 Task: nan
Action: Mouse moved to (470, 120)
Screenshot: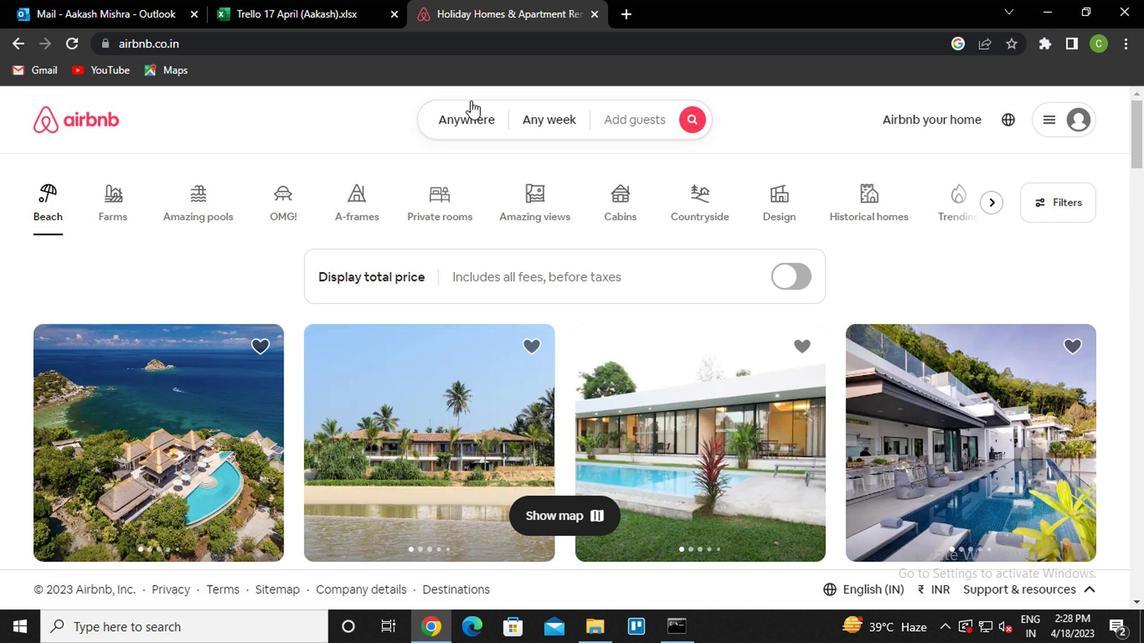 
Action: Mouse pressed left at (470, 120)
Screenshot: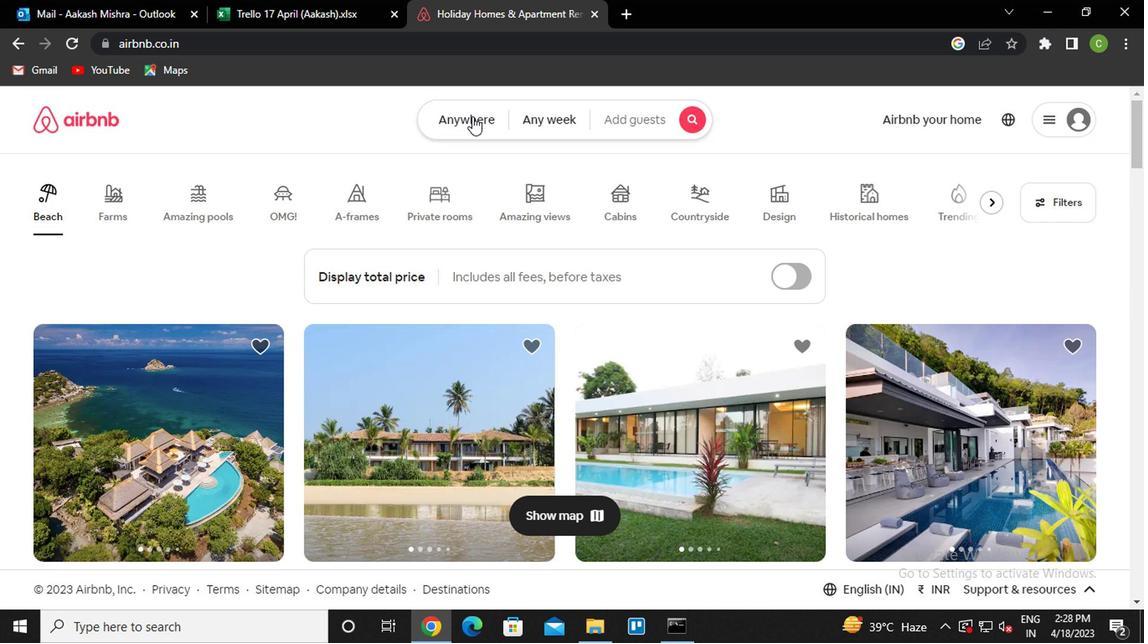 
Action: Mouse moved to (335, 186)
Screenshot: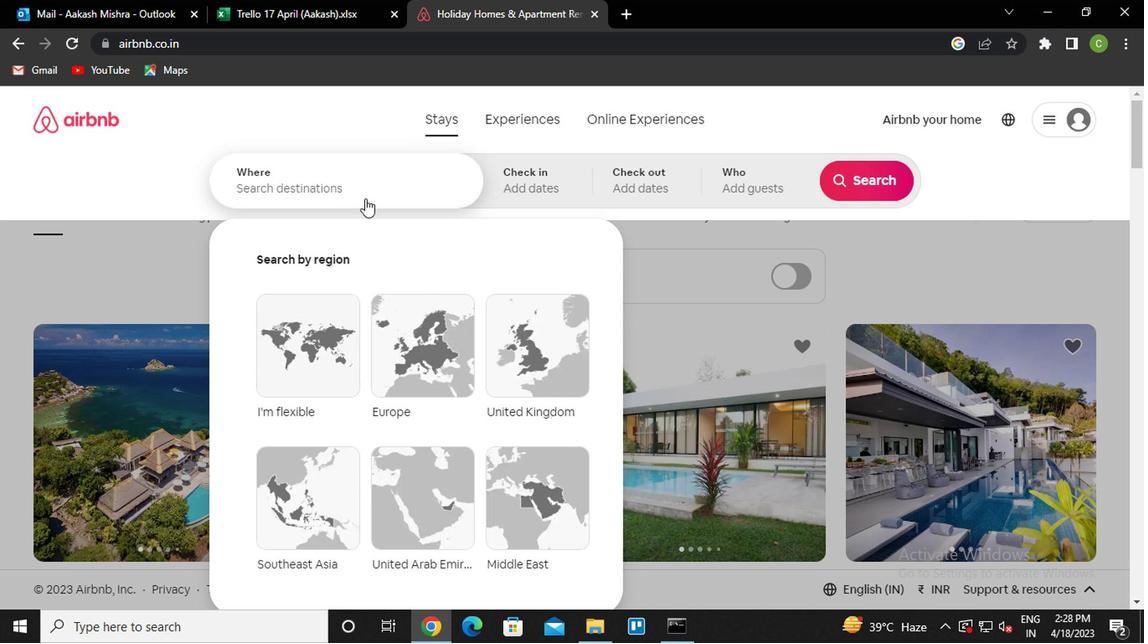 
Action: Mouse pressed left at (335, 186)
Screenshot: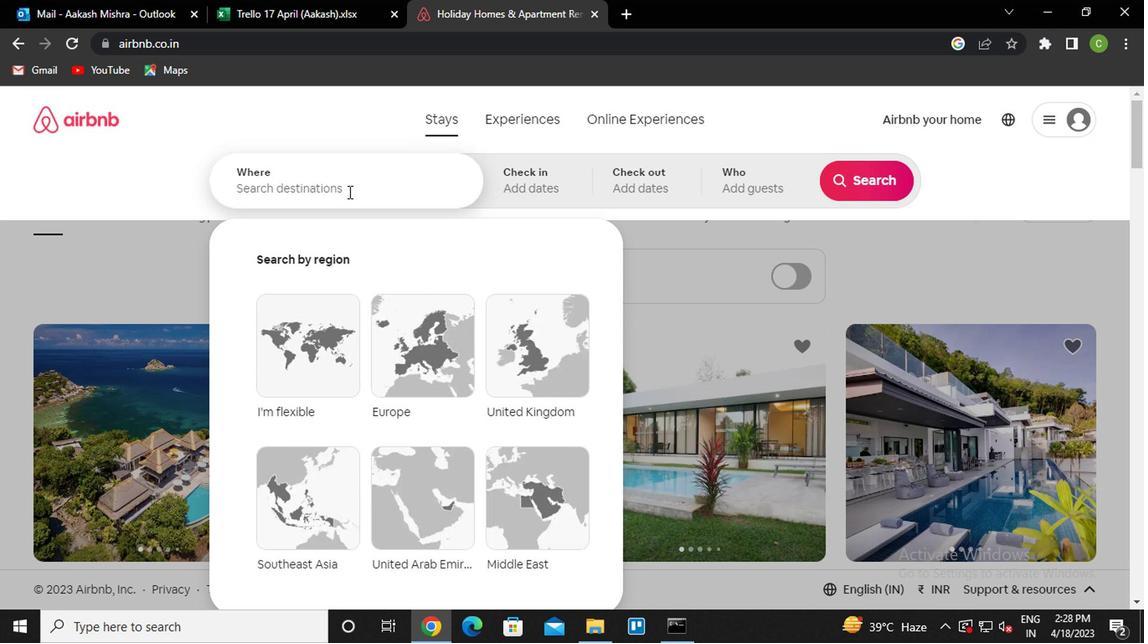 
Action: Key pressed <Key.caps_lock><Key.caps_lock>m<Key.caps_lock>acapa<Key.space>brazil<Key.down><Key.enter>
Screenshot: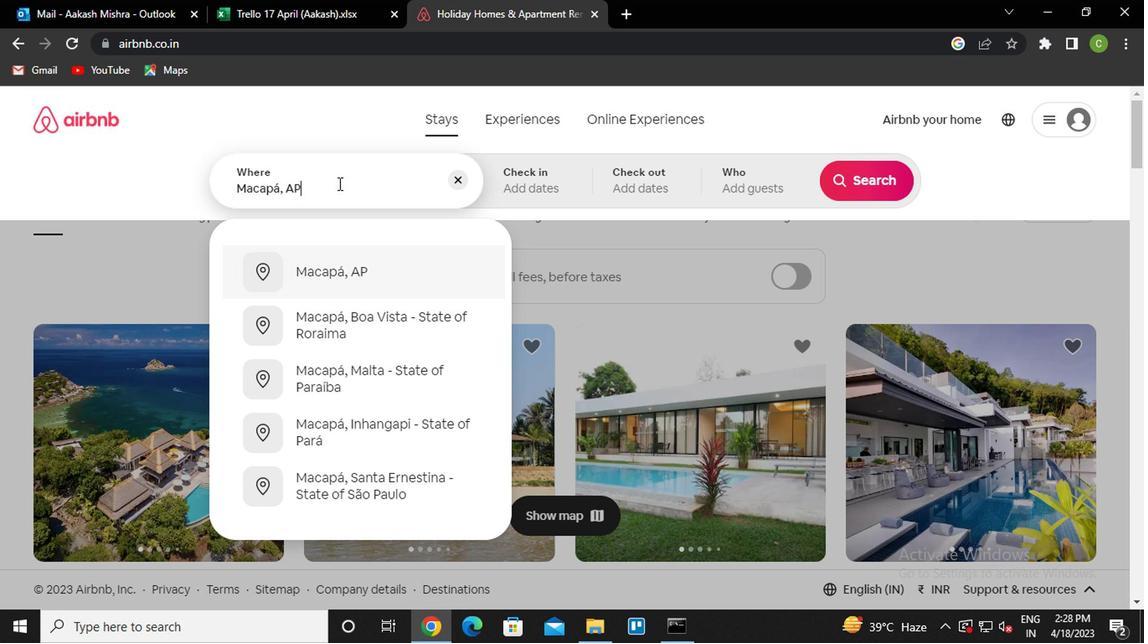 
Action: Mouse moved to (850, 313)
Screenshot: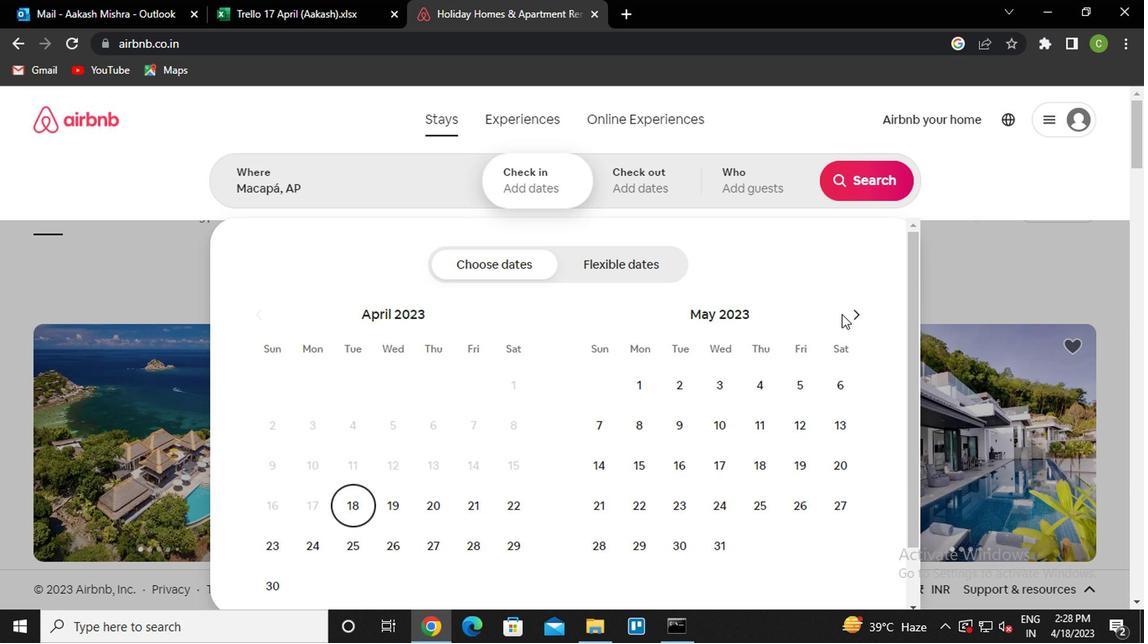 
Action: Mouse pressed left at (850, 313)
Screenshot: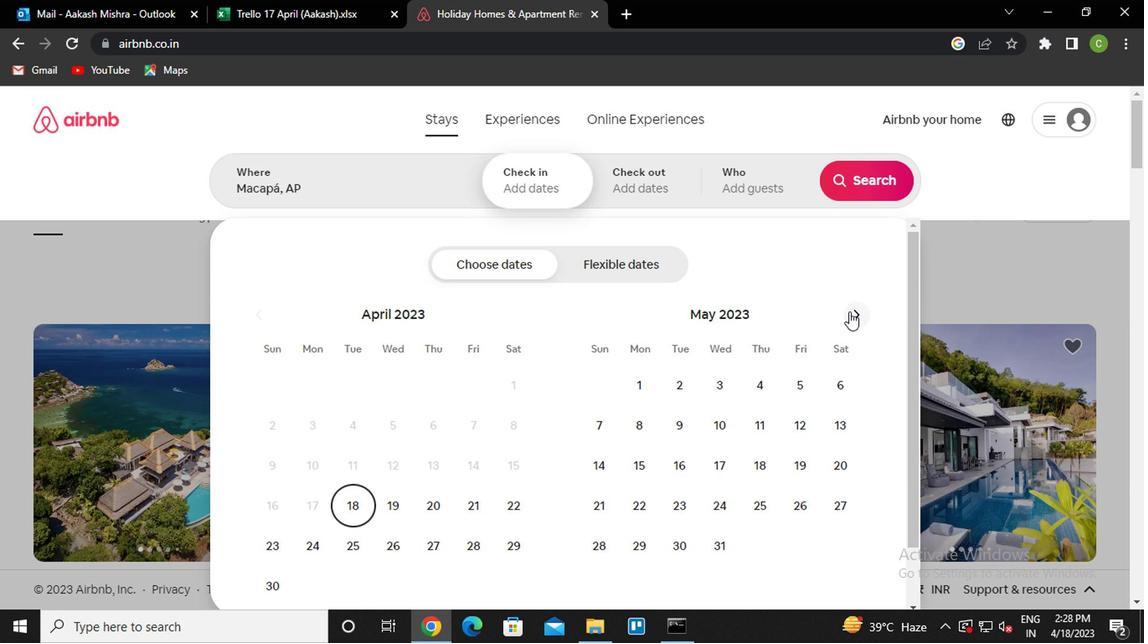 
Action: Mouse moved to (851, 313)
Screenshot: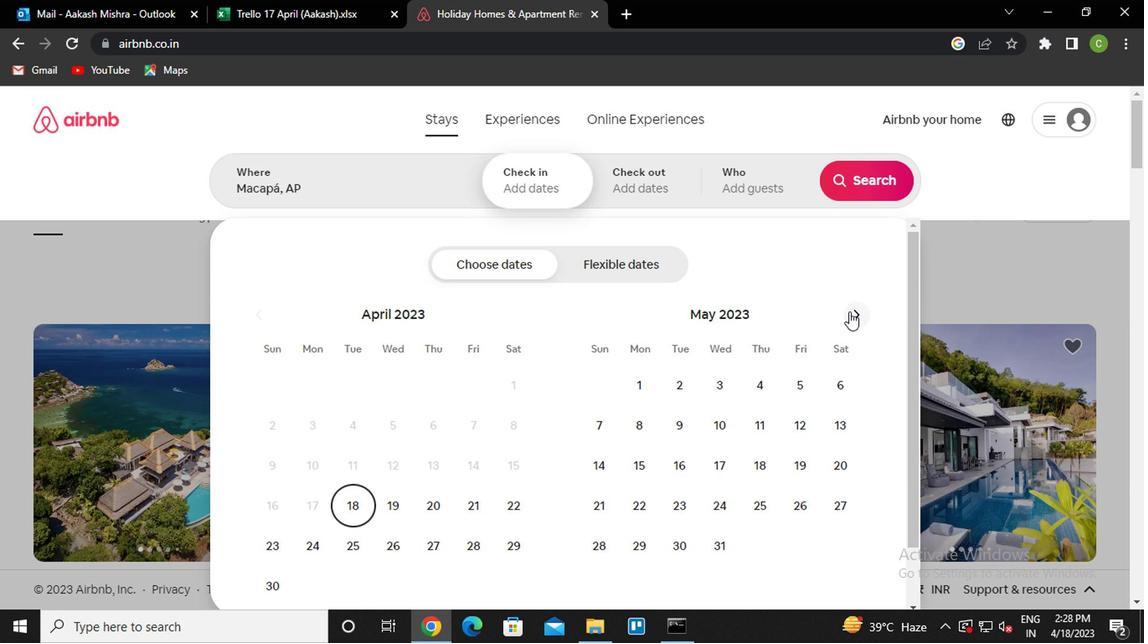 
Action: Mouse pressed left at (851, 313)
Screenshot: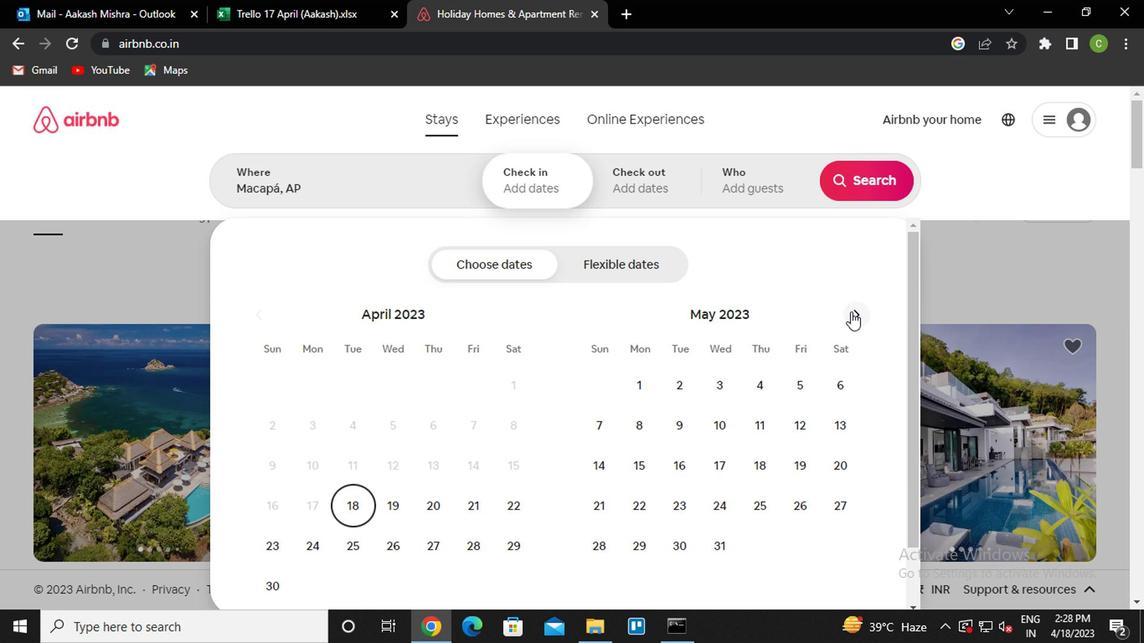 
Action: Mouse pressed left at (851, 313)
Screenshot: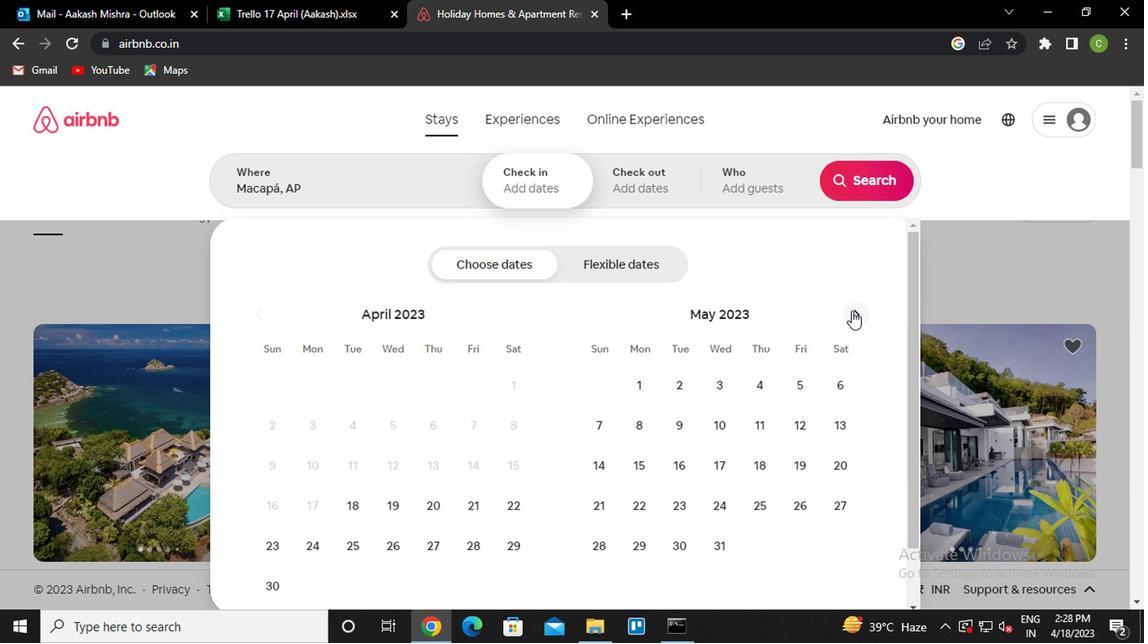 
Action: Mouse pressed left at (851, 313)
Screenshot: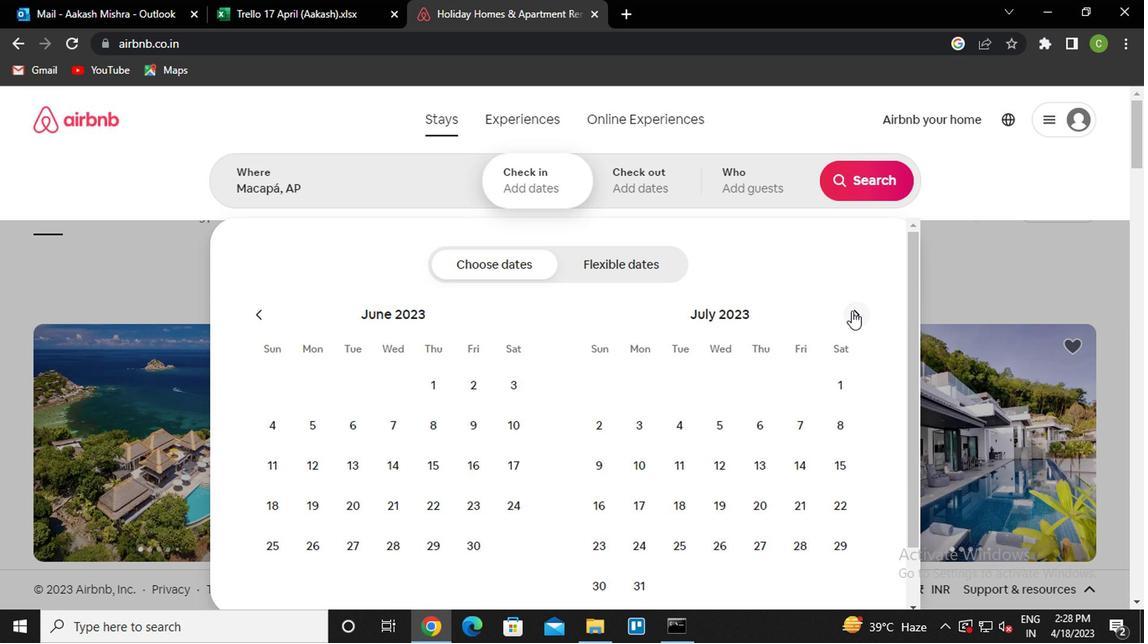 
Action: Mouse moved to (771, 386)
Screenshot: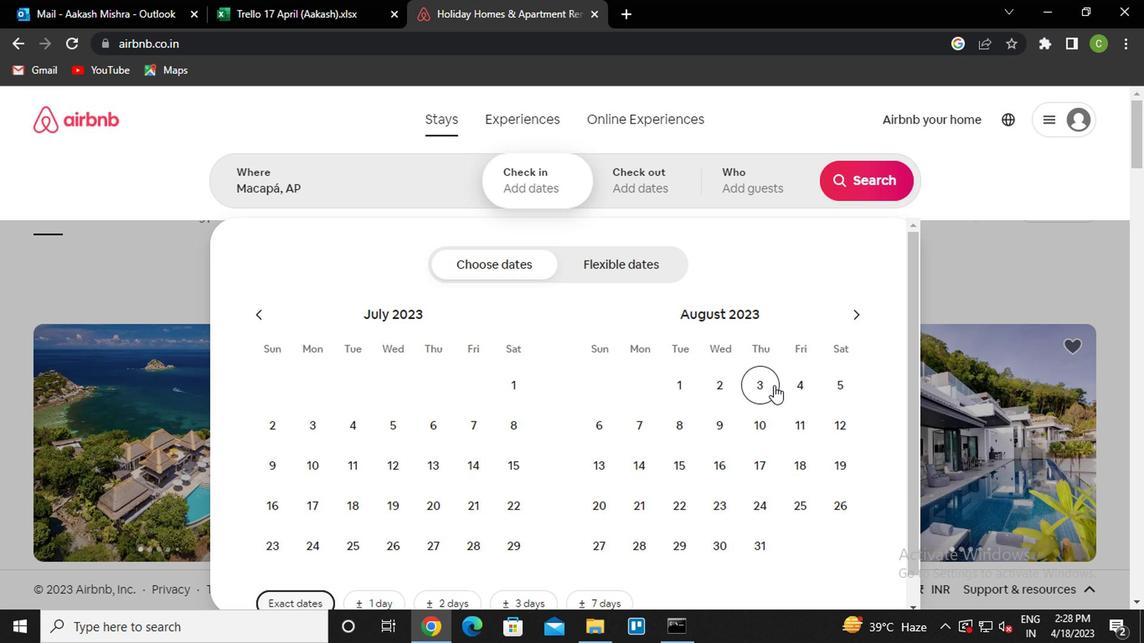
Action: Mouse pressed left at (771, 386)
Screenshot: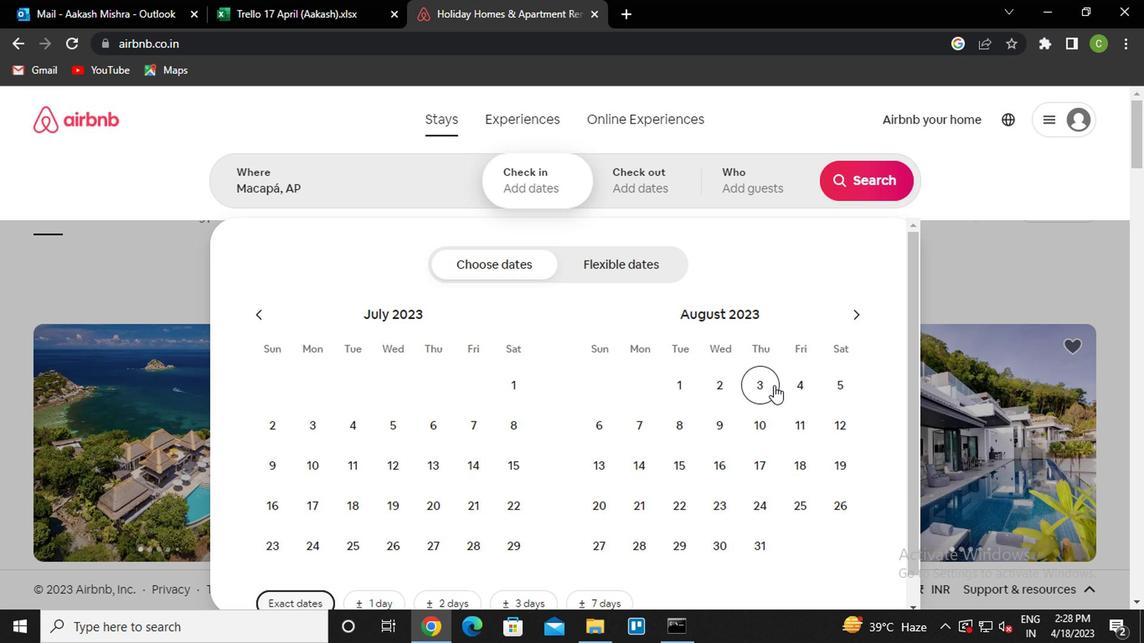 
Action: Mouse moved to (756, 463)
Screenshot: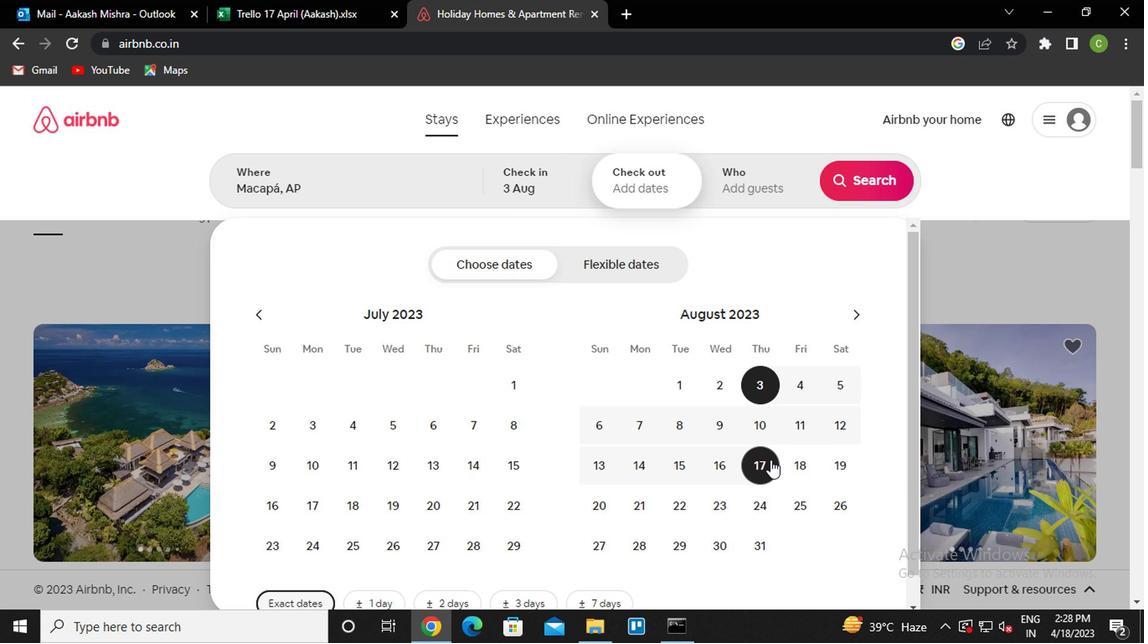 
Action: Mouse pressed left at (756, 463)
Screenshot: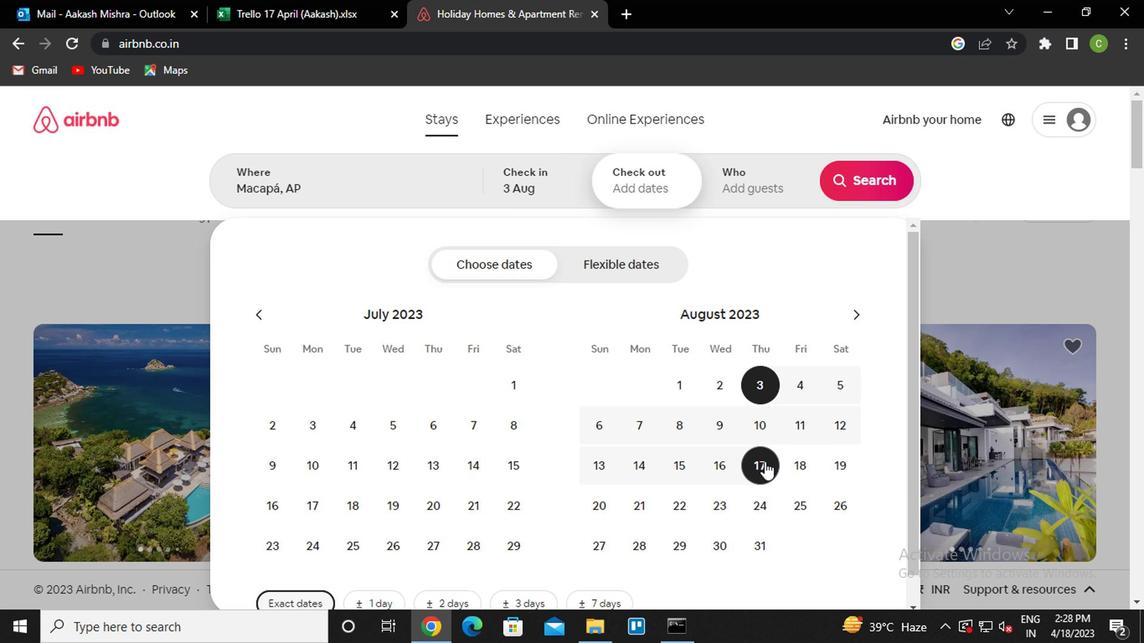 
Action: Mouse moved to (798, 194)
Screenshot: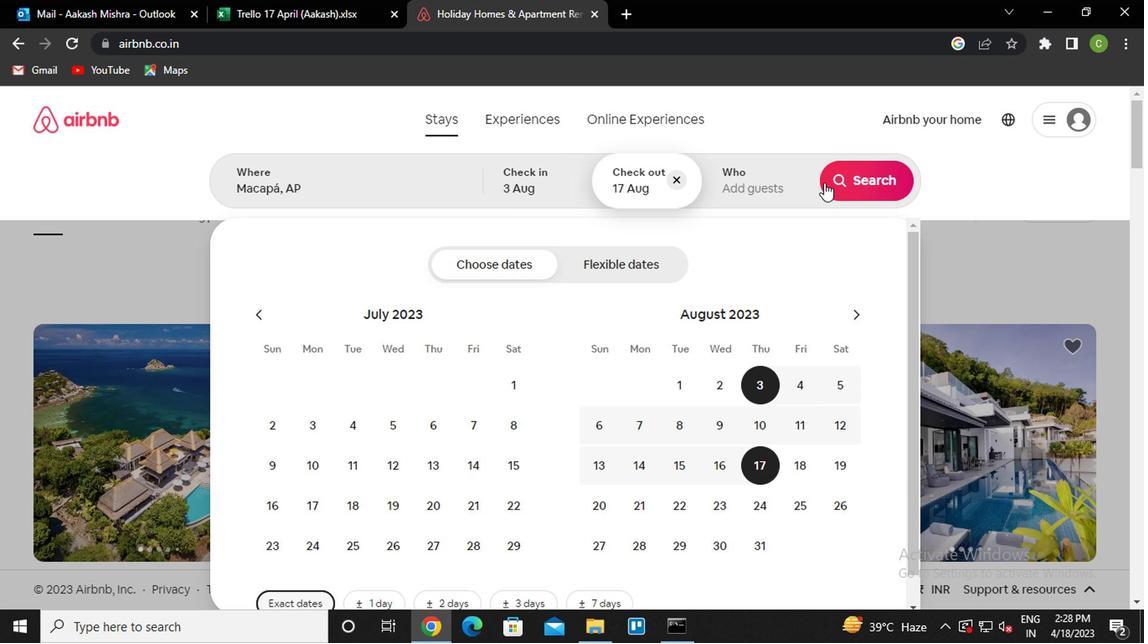 
Action: Mouse pressed left at (798, 194)
Screenshot: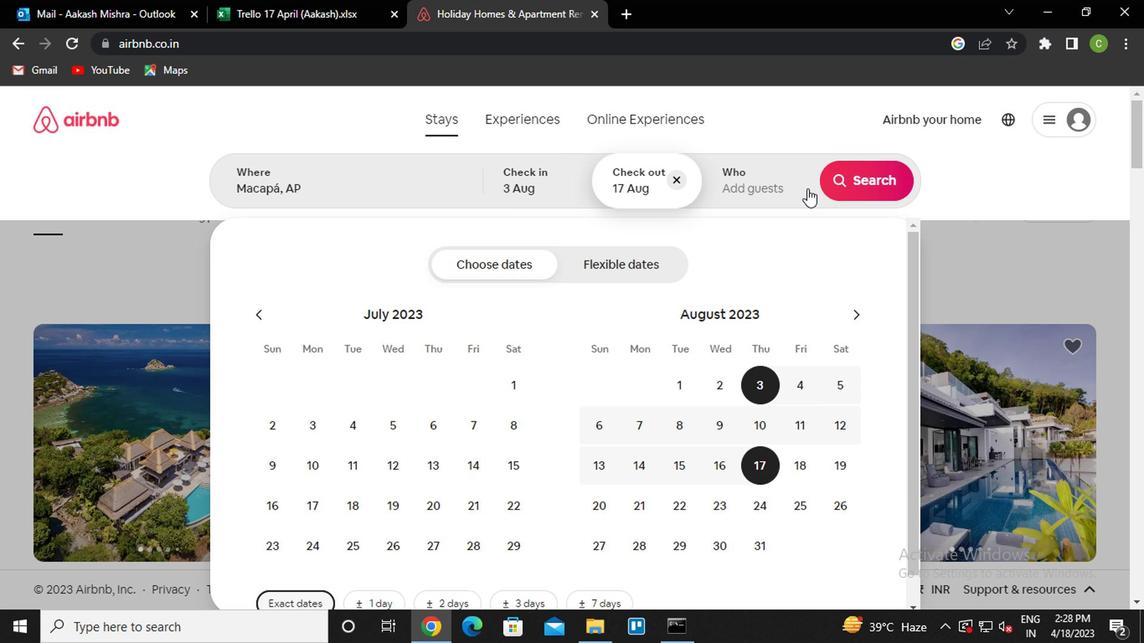 
Action: Mouse moved to (872, 279)
Screenshot: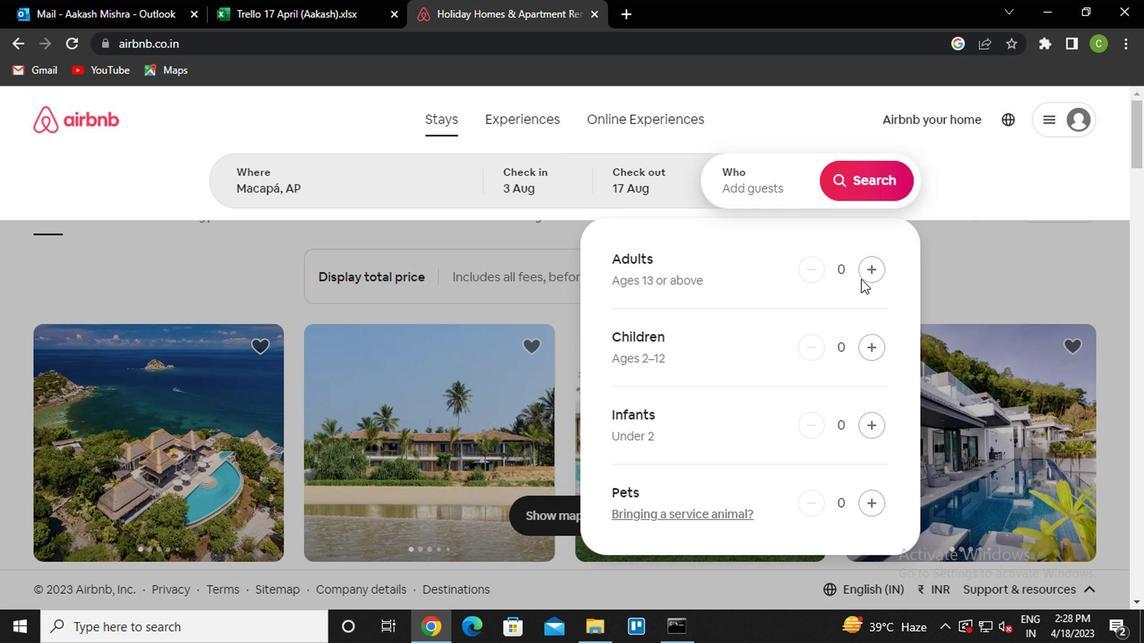 
Action: Mouse pressed left at (872, 279)
Screenshot: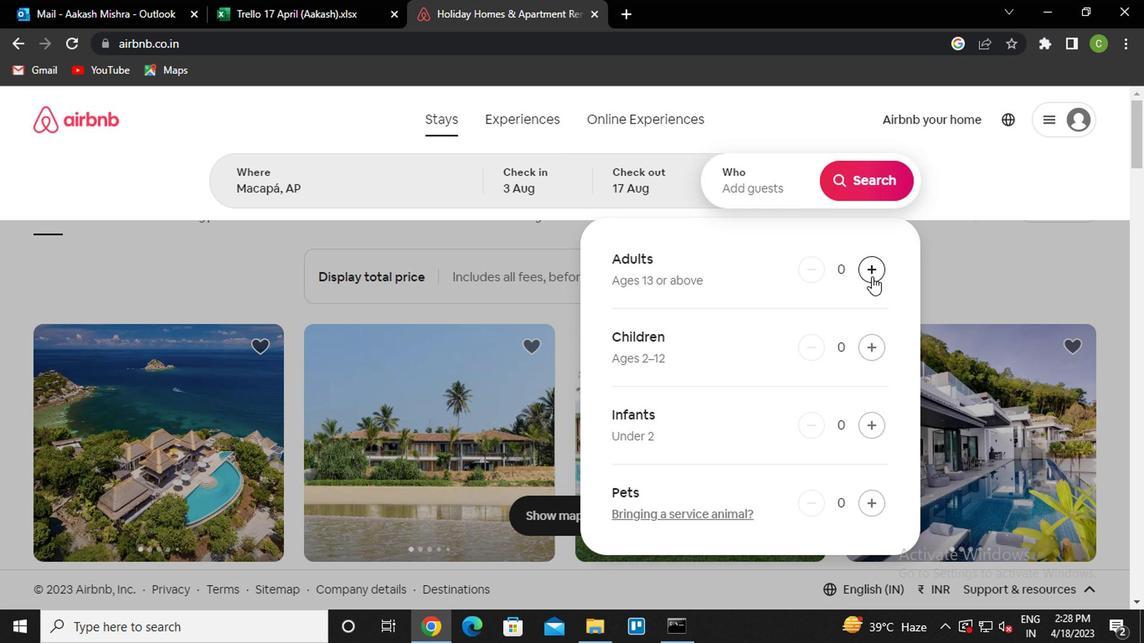 
Action: Mouse pressed left at (872, 279)
Screenshot: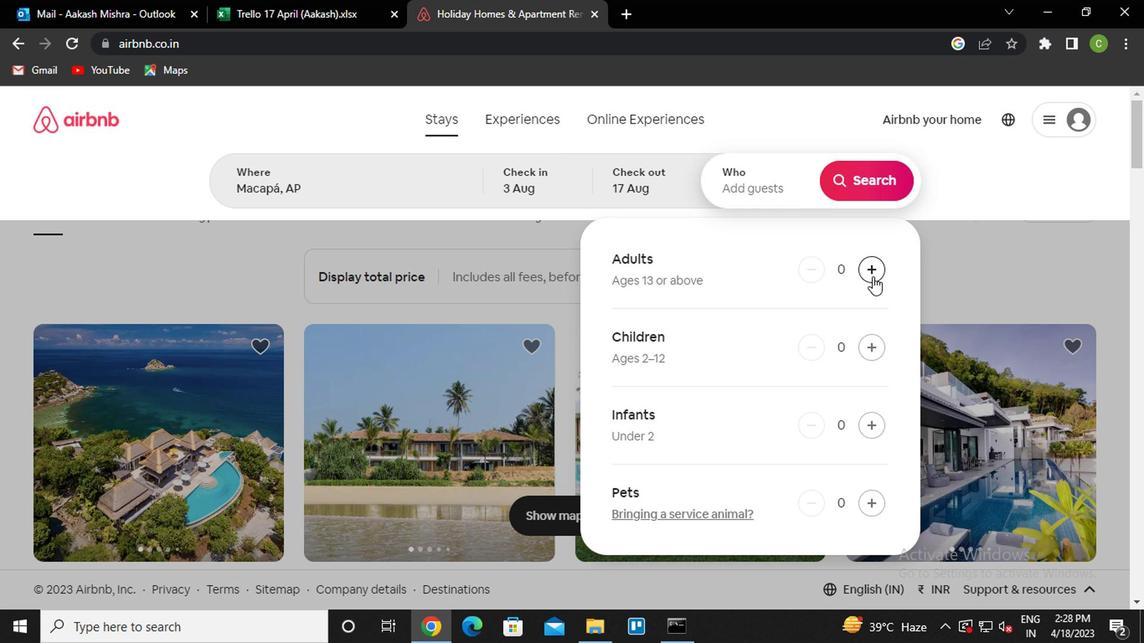 
Action: Mouse pressed left at (872, 279)
Screenshot: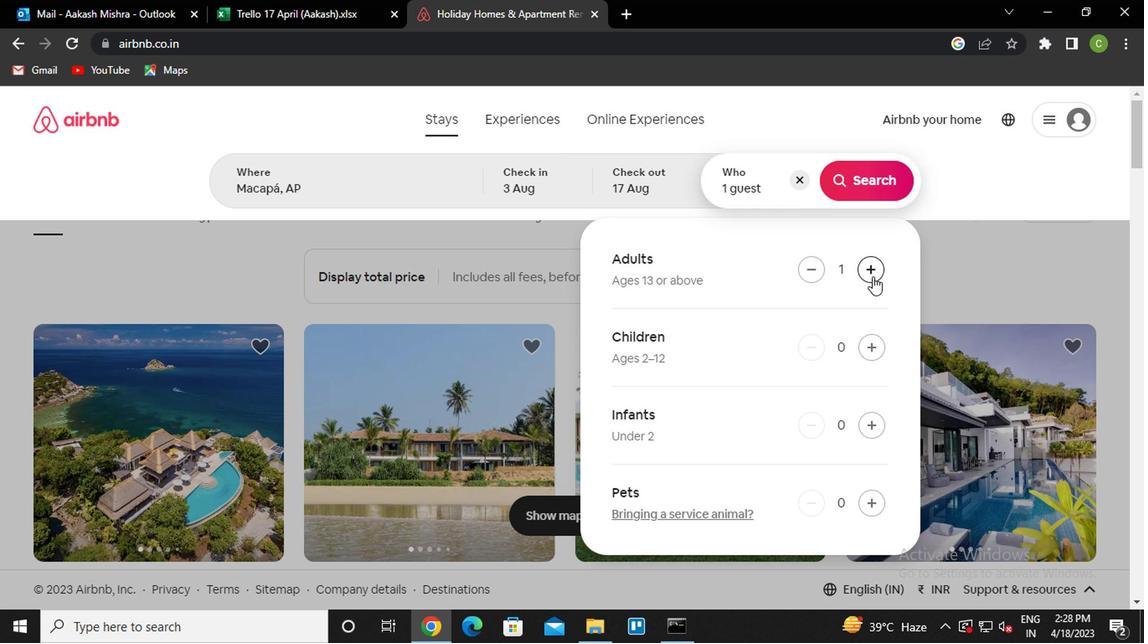 
Action: Mouse moved to (944, 285)
Screenshot: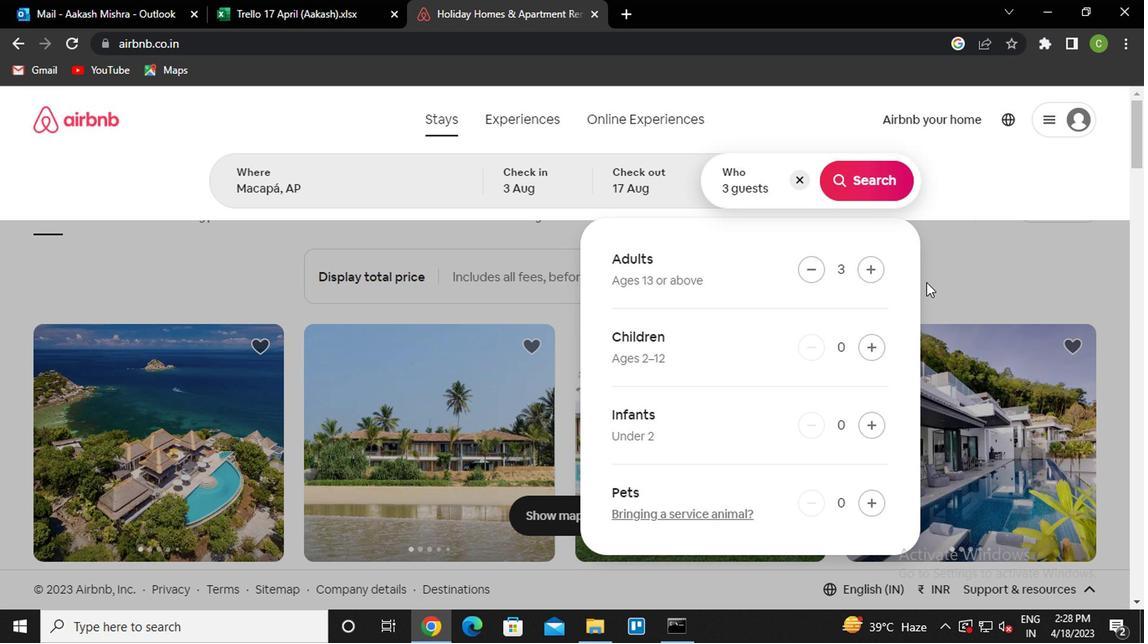 
Action: Mouse pressed left at (944, 285)
Screenshot: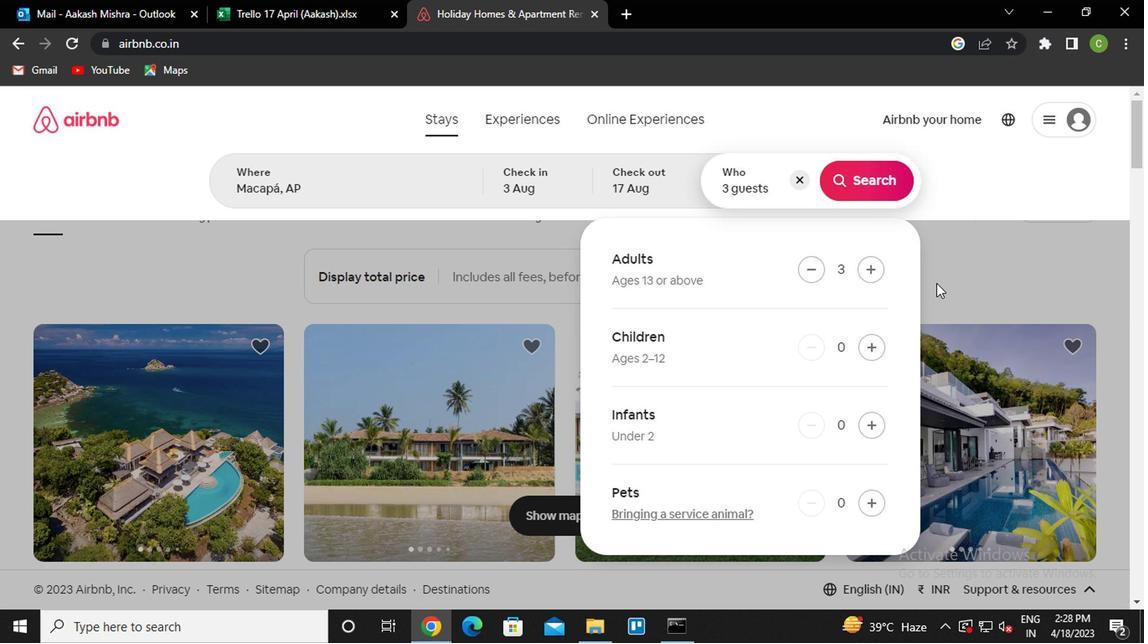 
Action: Mouse moved to (1069, 199)
Screenshot: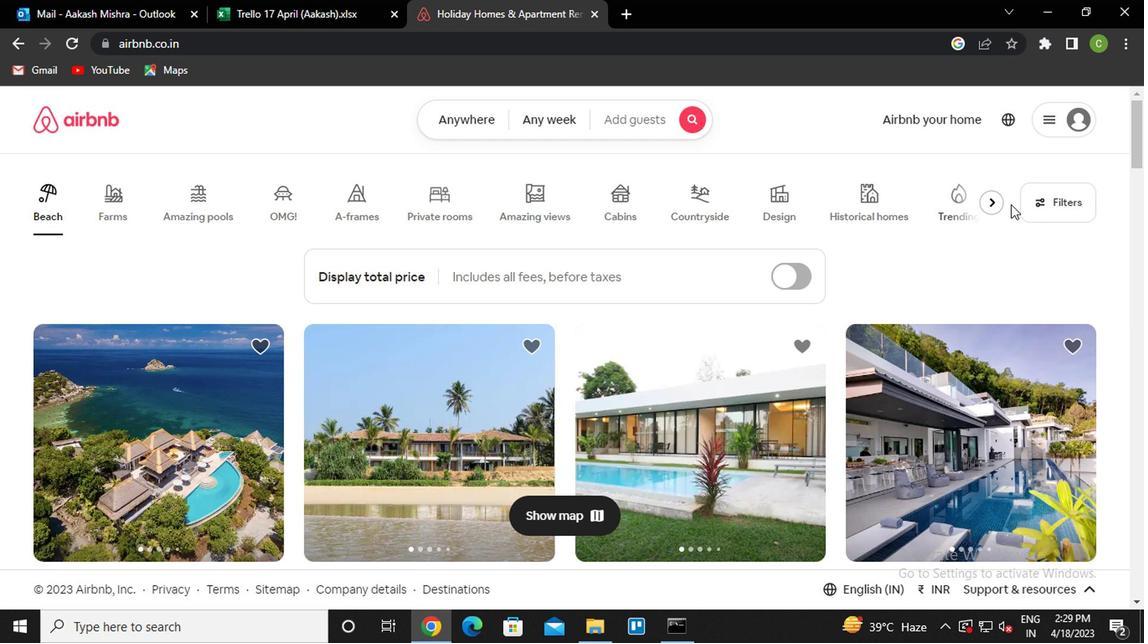
Action: Mouse pressed left at (1069, 199)
Screenshot: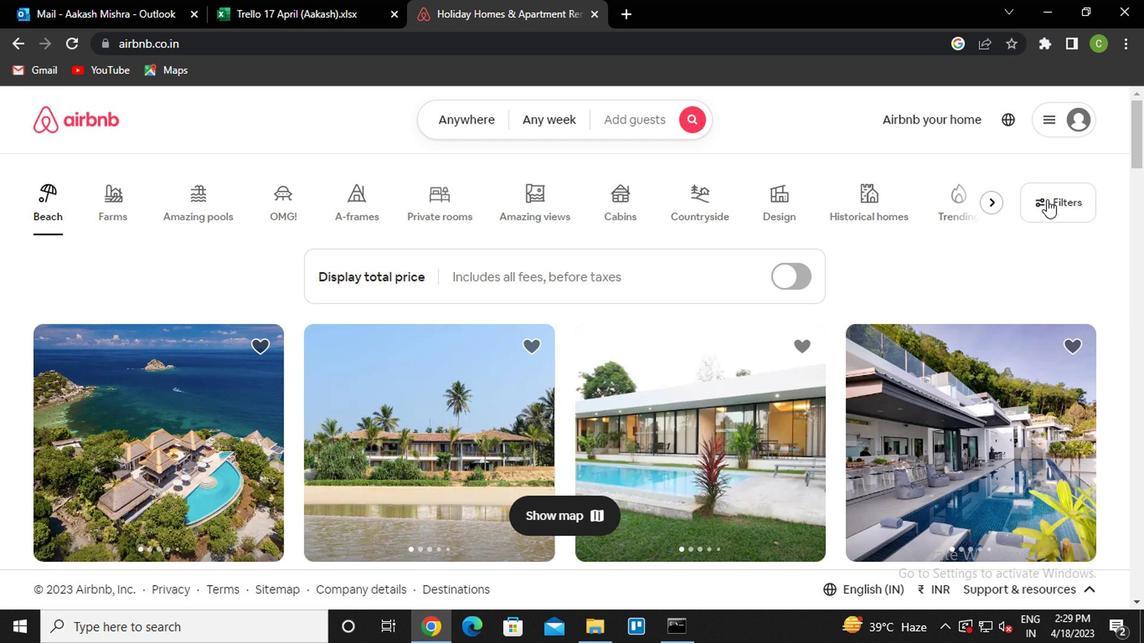 
Action: Mouse moved to (353, 398)
Screenshot: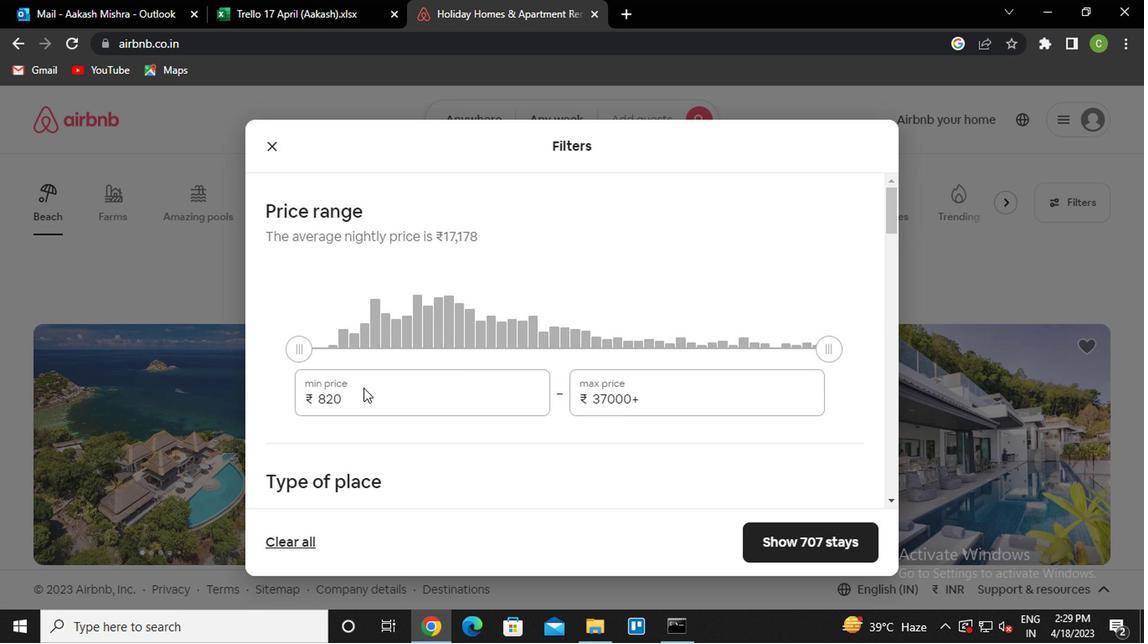 
Action: Mouse pressed left at (353, 398)
Screenshot: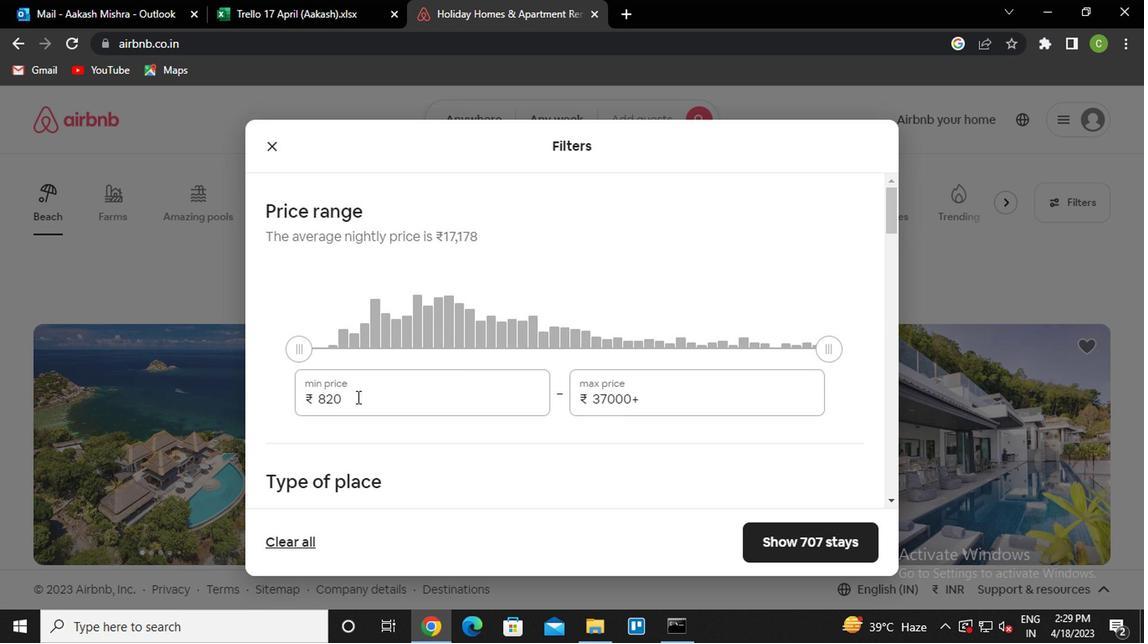 
Action: Key pressed <Key.backspace><Key.backspace><Key.backspace>3000
Screenshot: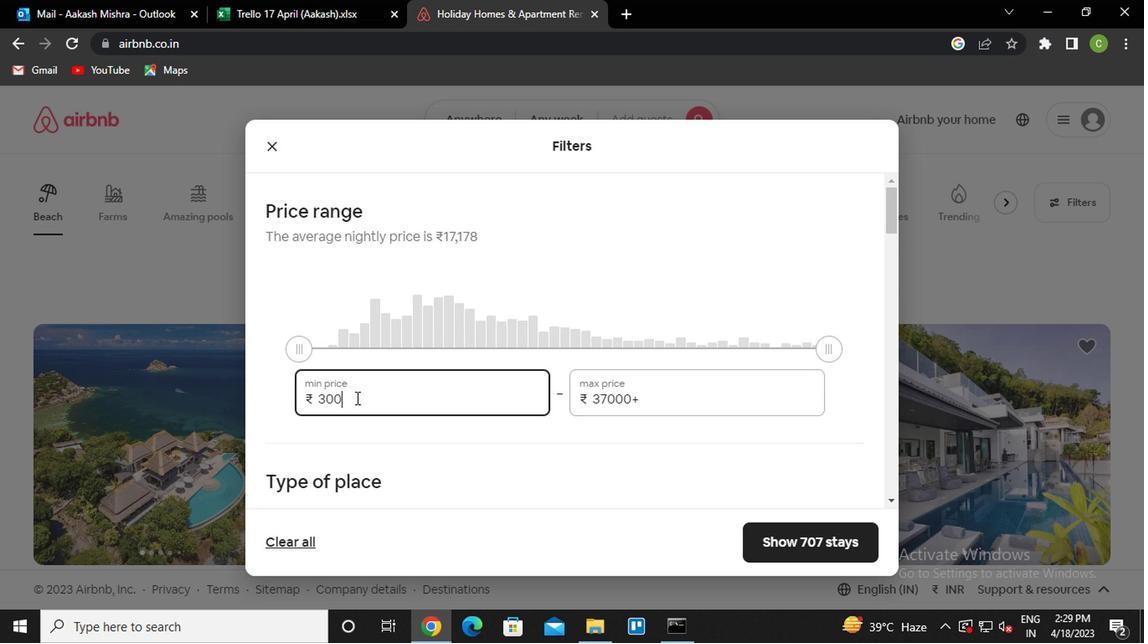 
Action: Mouse moved to (662, 398)
Screenshot: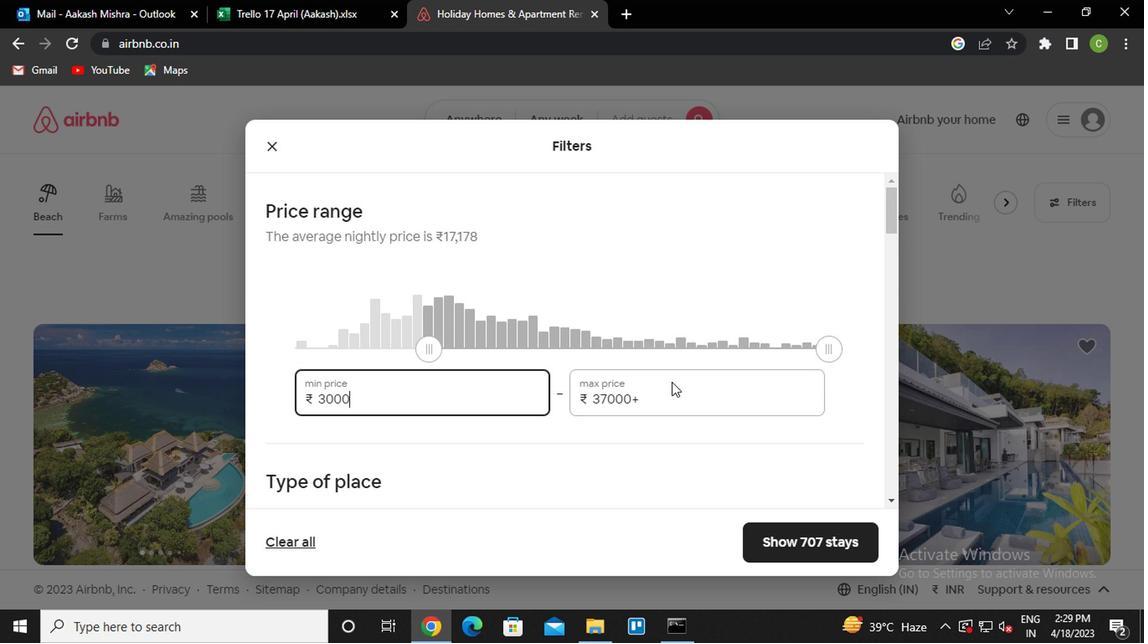 
Action: Mouse pressed left at (662, 398)
Screenshot: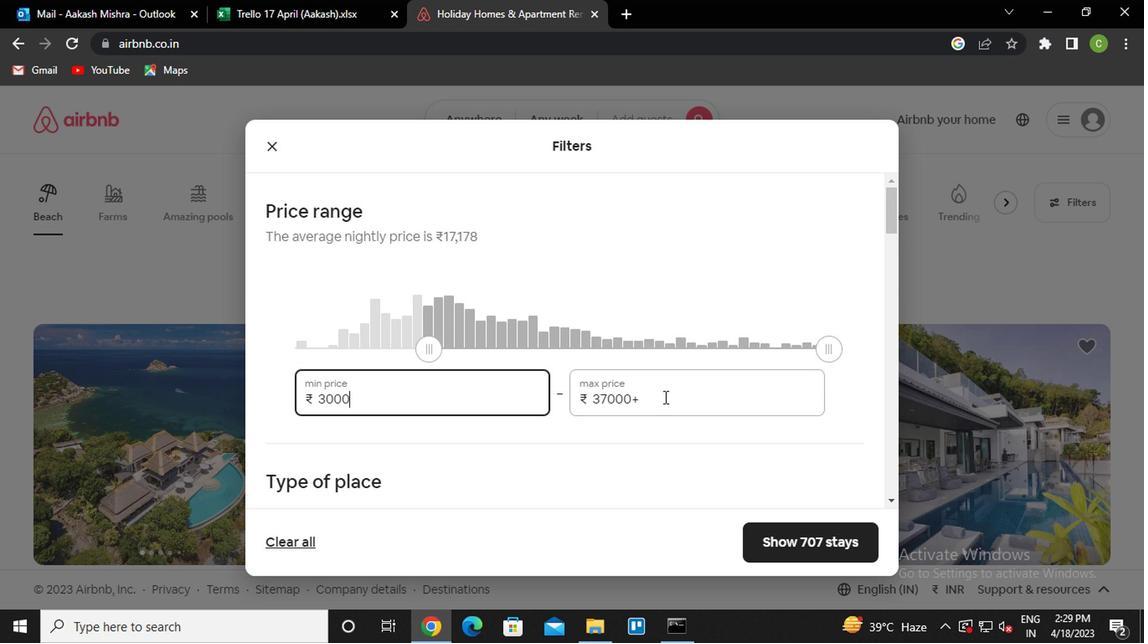 
Action: Key pressed <Key.backspace><Key.backspace><Key.backspace><Key.backspace><Key.backspace><Key.backspace>15ooo<Key.backspace><Key.backspace><Key.backspace><Key.backspace>5000
Screenshot: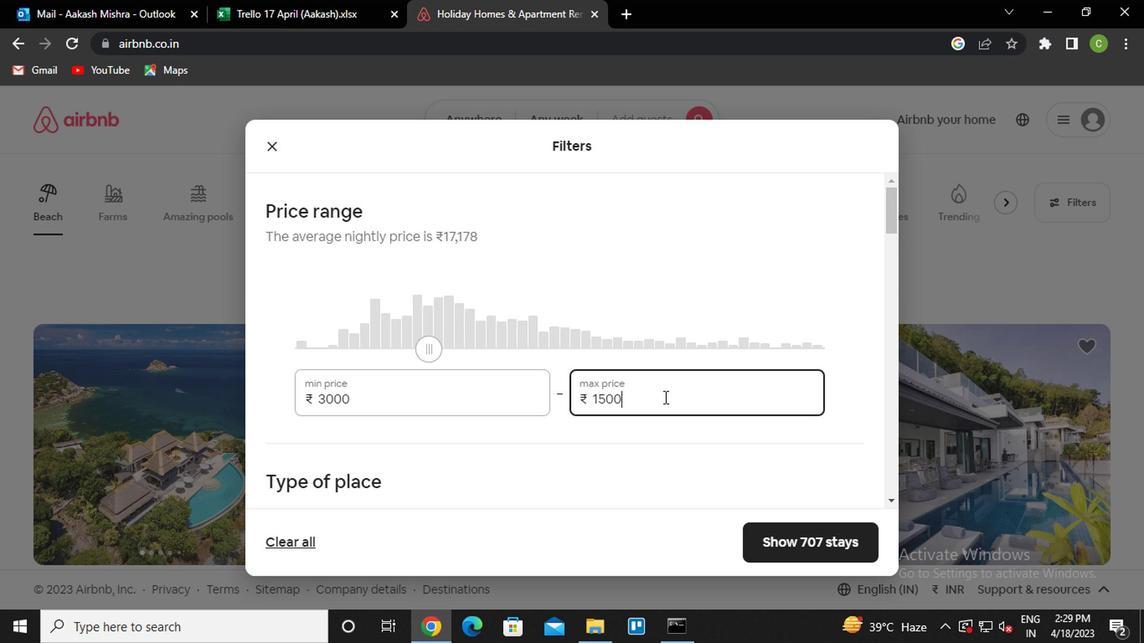 
Action: Mouse moved to (622, 406)
Screenshot: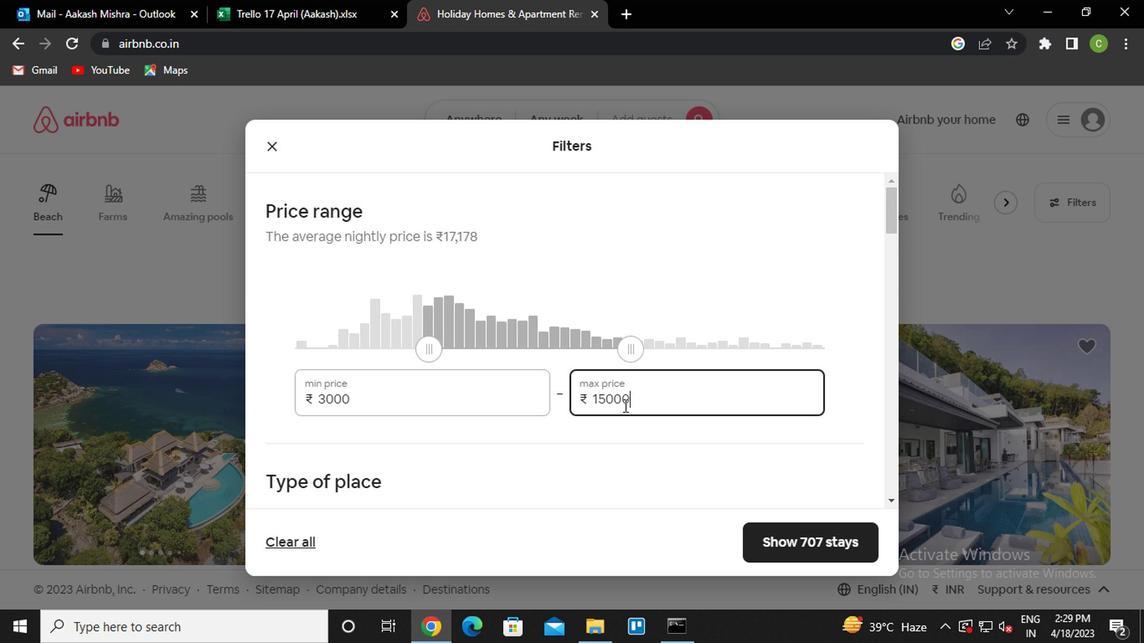 
Action: Mouse scrolled (622, 406) with delta (0, 0)
Screenshot: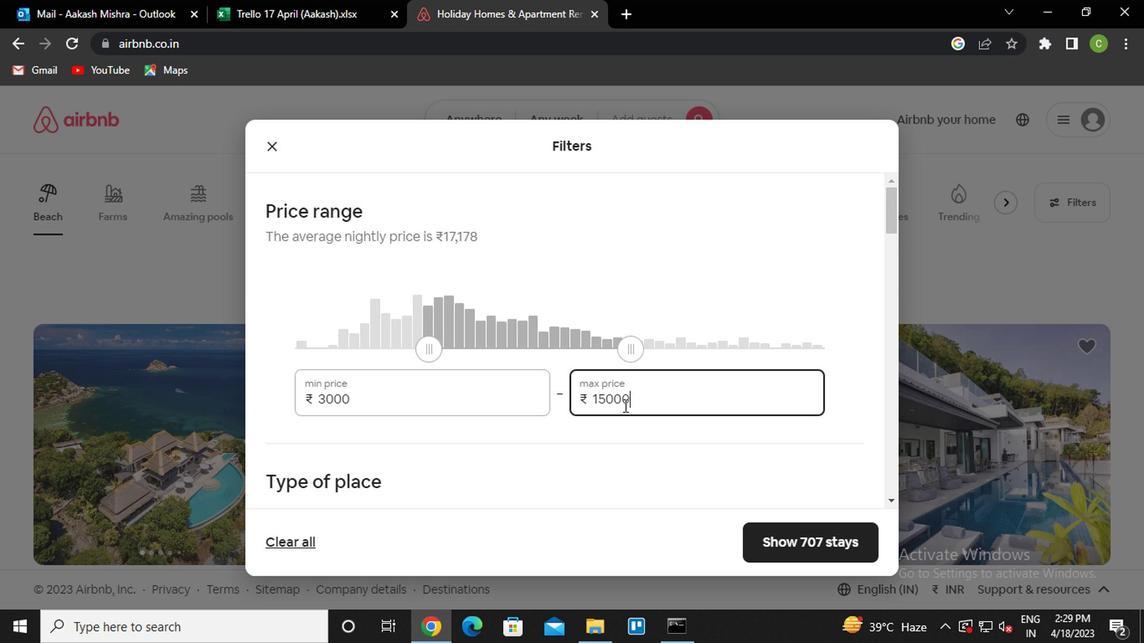 
Action: Mouse scrolled (622, 406) with delta (0, 0)
Screenshot: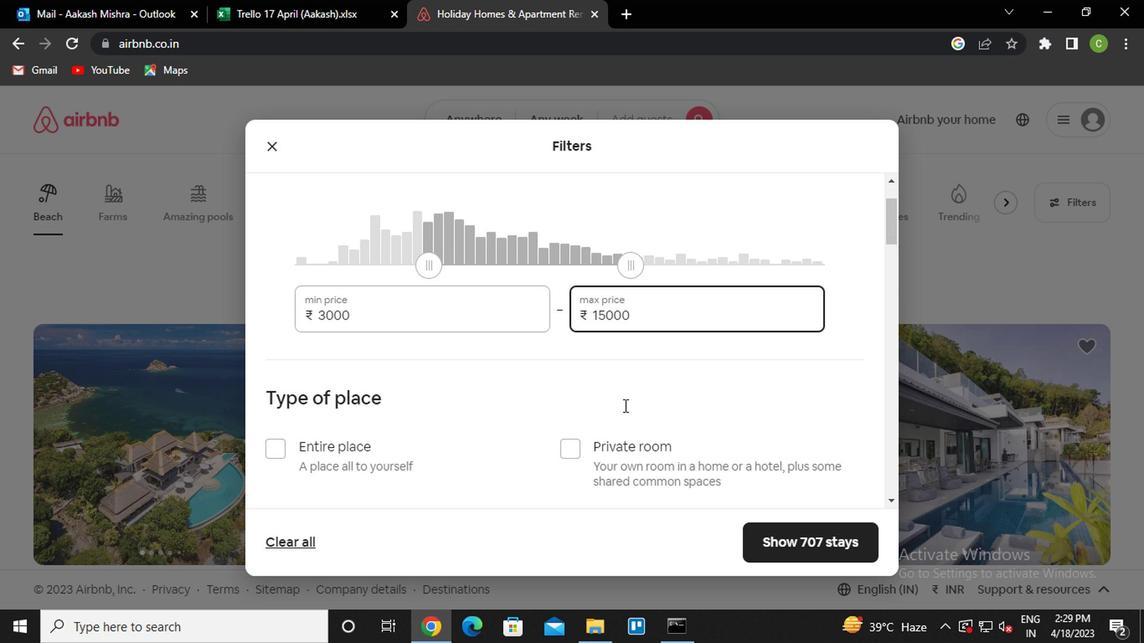 
Action: Mouse moved to (517, 411)
Screenshot: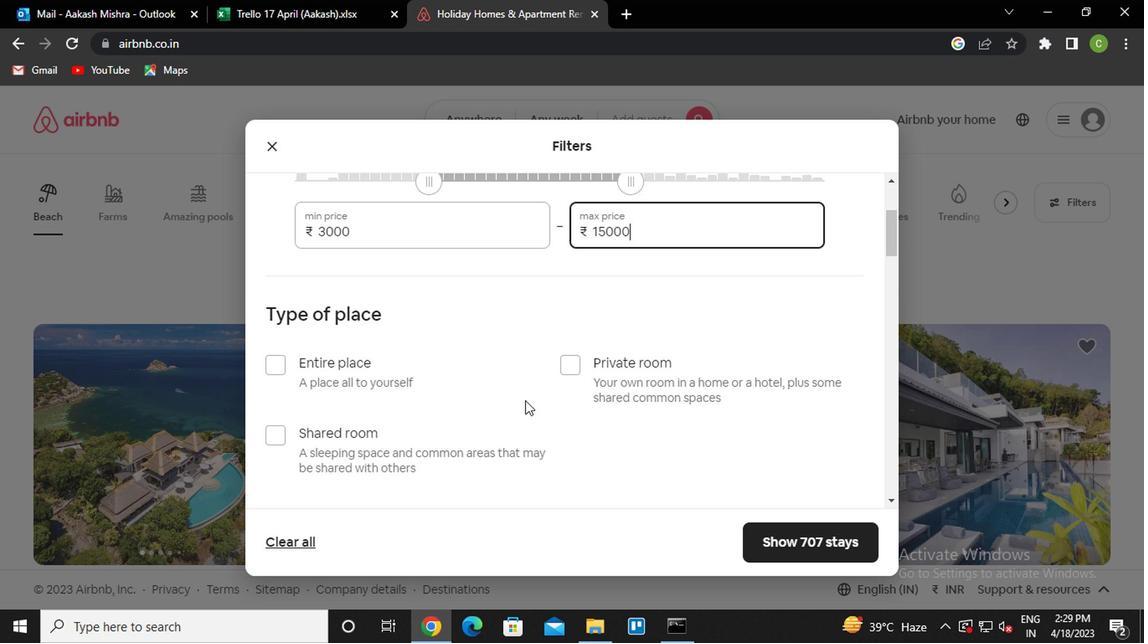 
Action: Mouse scrolled (517, 410) with delta (0, 0)
Screenshot: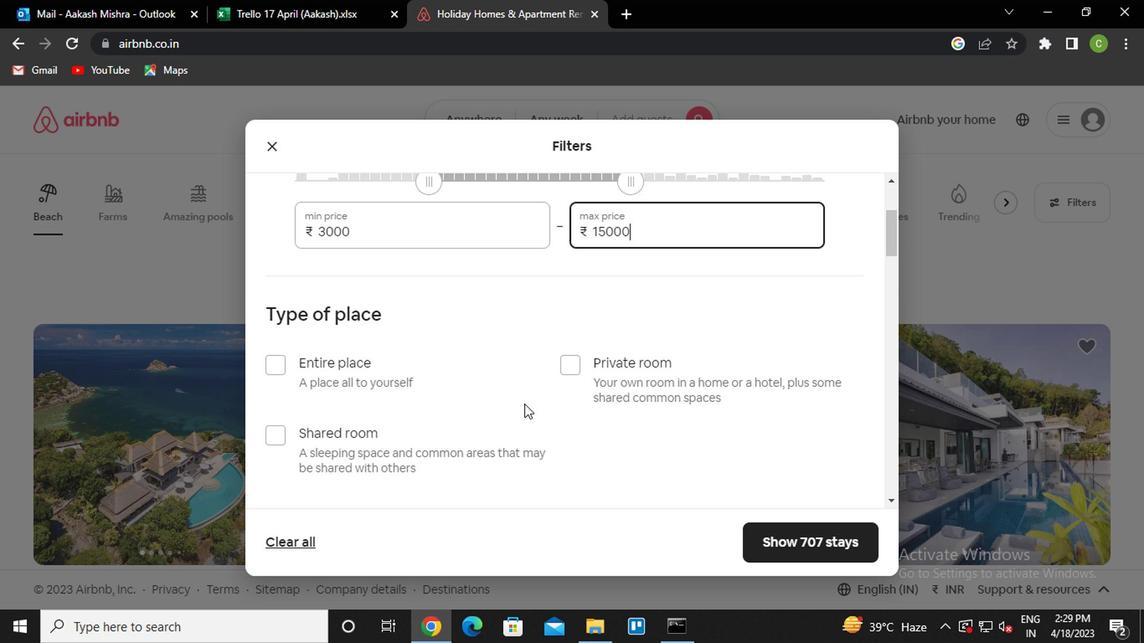 
Action: Mouse moved to (305, 279)
Screenshot: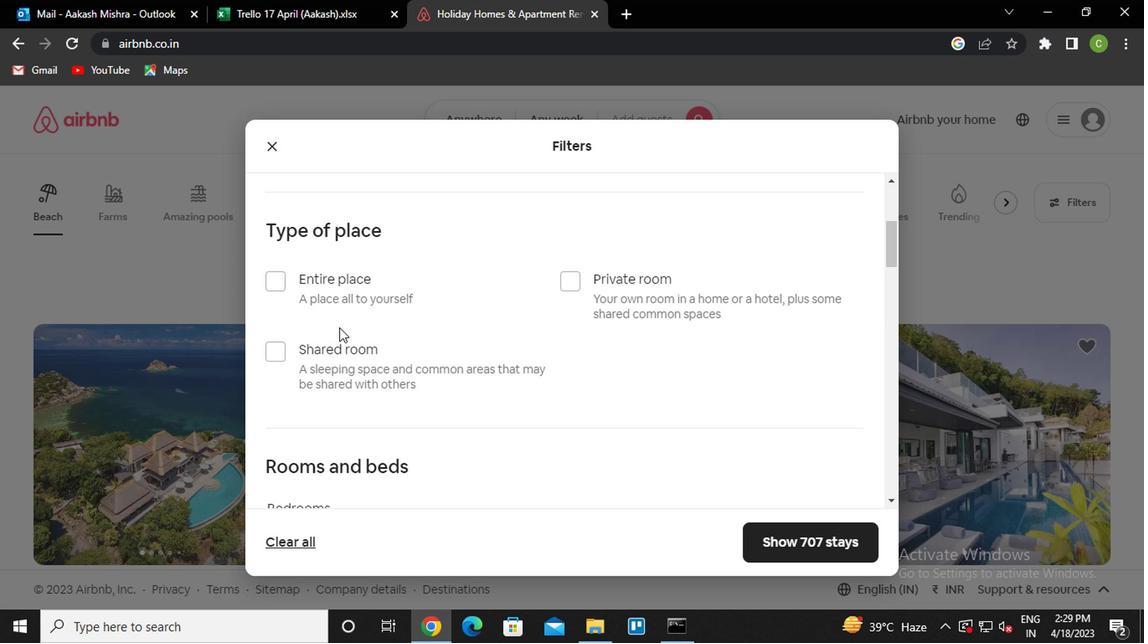 
Action: Mouse pressed left at (305, 279)
Screenshot: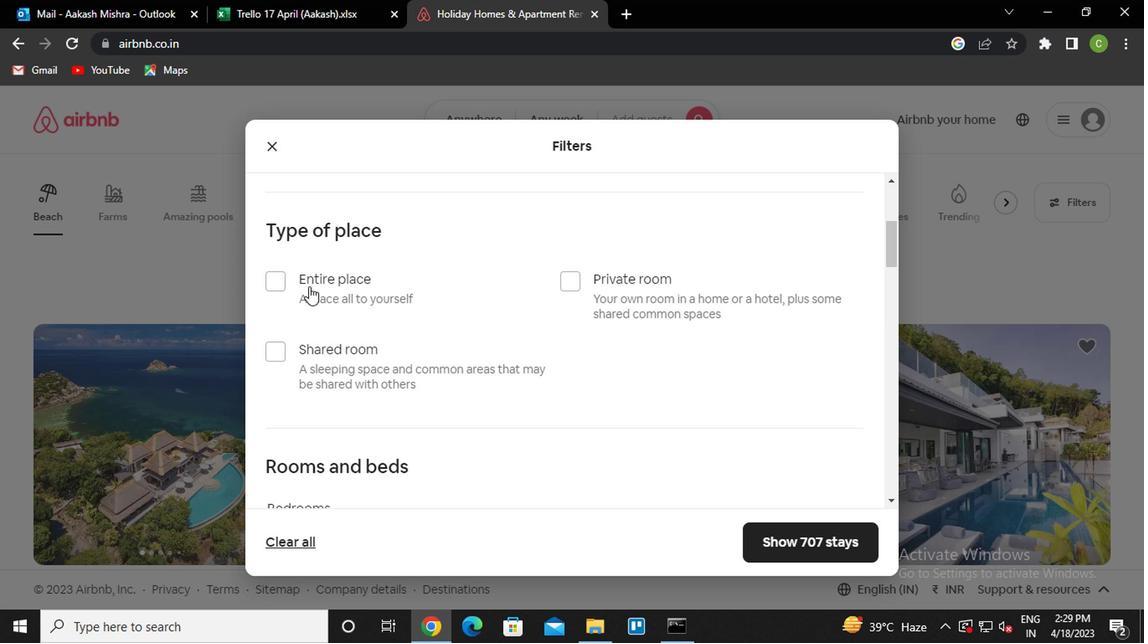 
Action: Mouse moved to (421, 379)
Screenshot: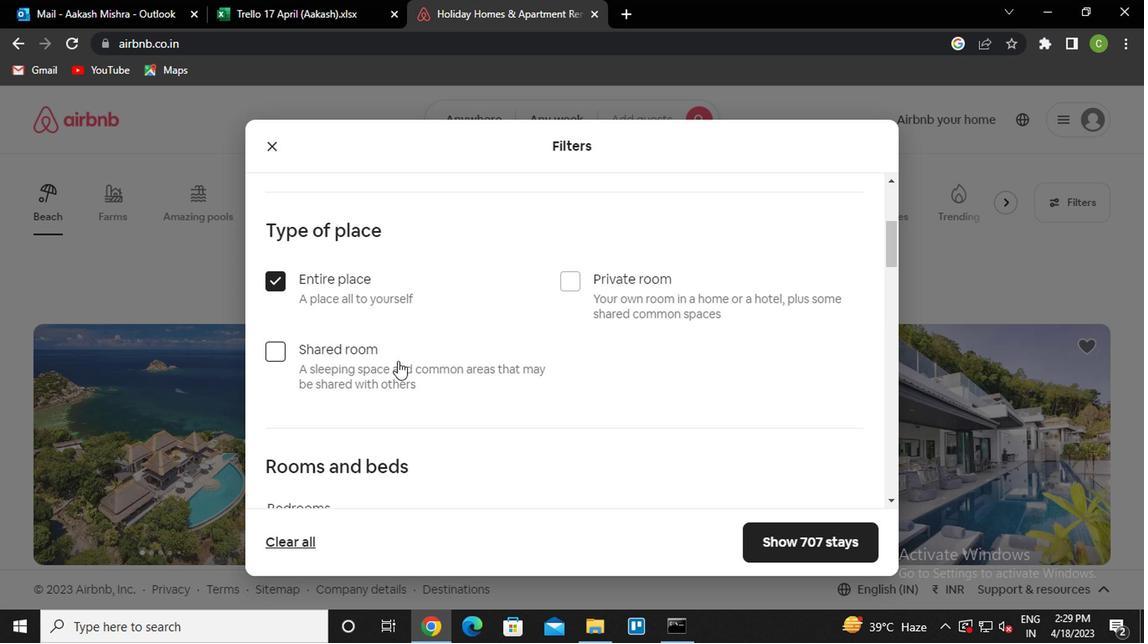 
Action: Mouse scrolled (421, 379) with delta (0, 0)
Screenshot: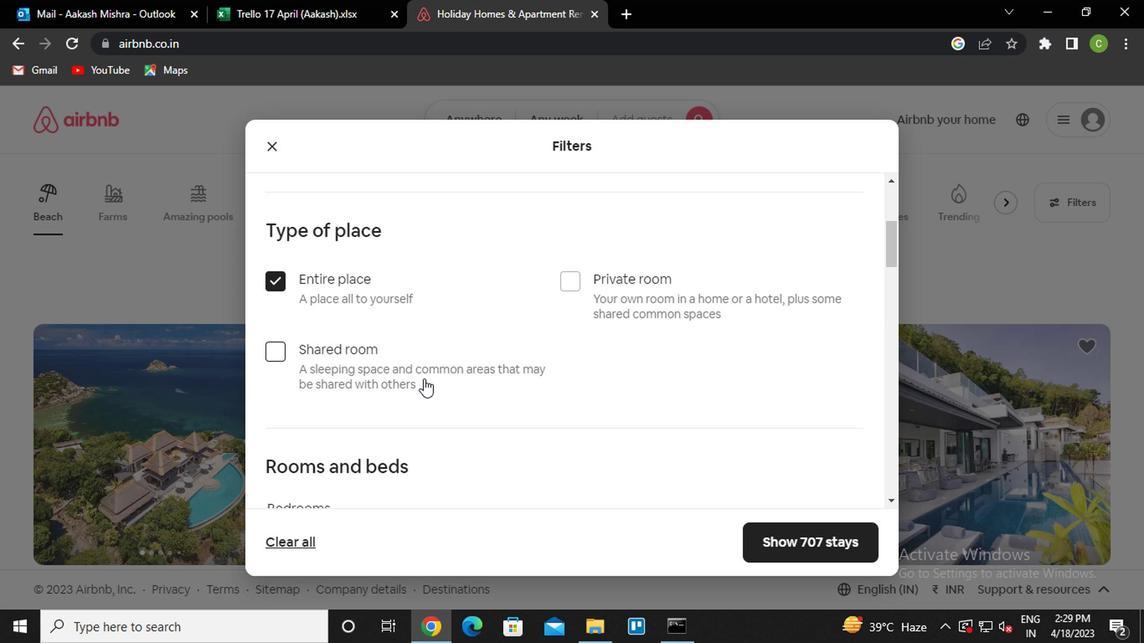 
Action: Mouse scrolled (421, 379) with delta (0, 0)
Screenshot: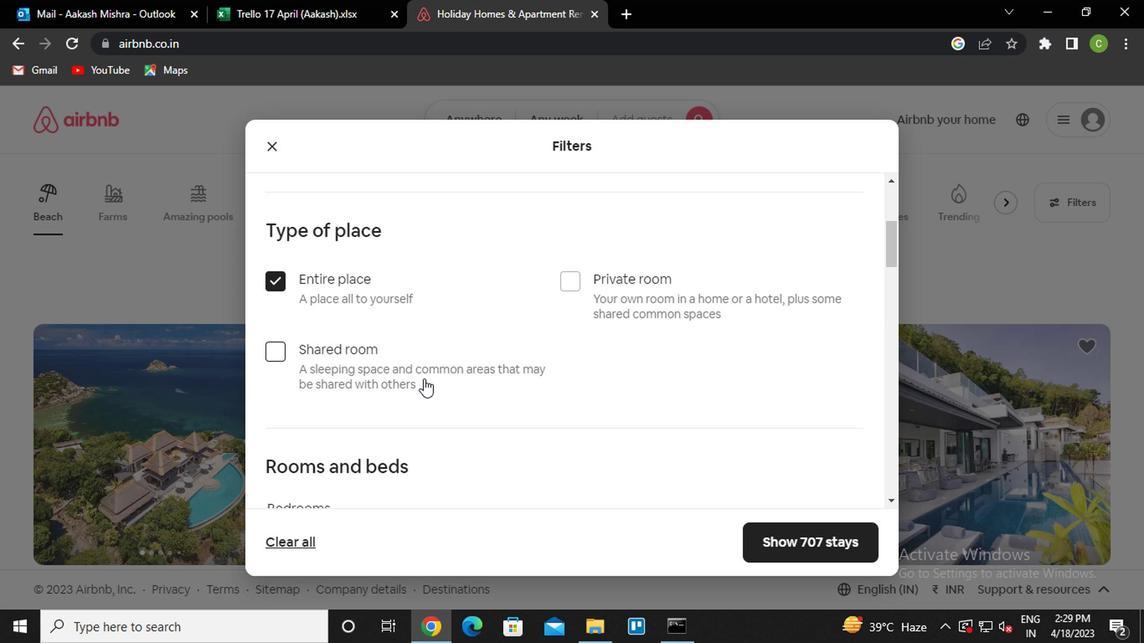 
Action: Mouse scrolled (421, 379) with delta (0, 0)
Screenshot: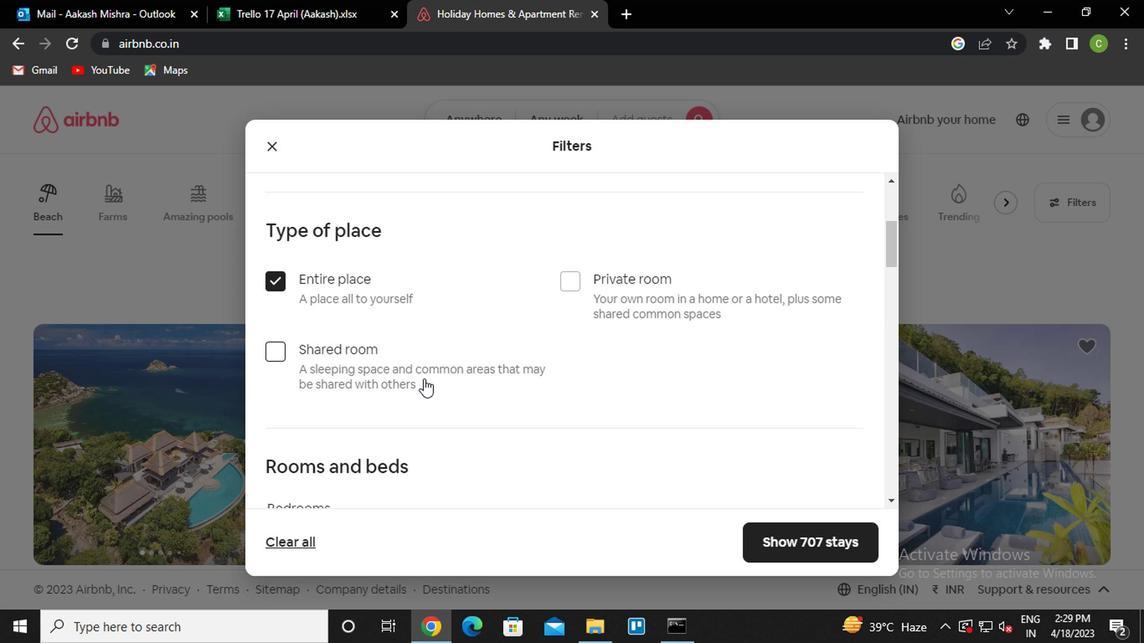 
Action: Mouse scrolled (421, 379) with delta (0, 0)
Screenshot: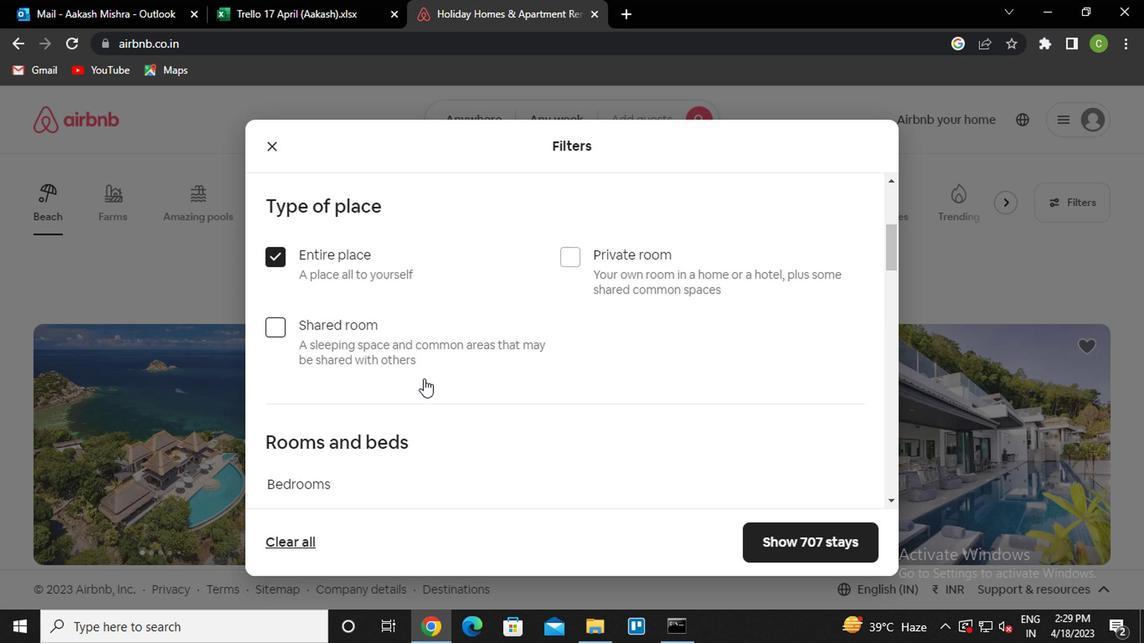 
Action: Mouse moved to (463, 222)
Screenshot: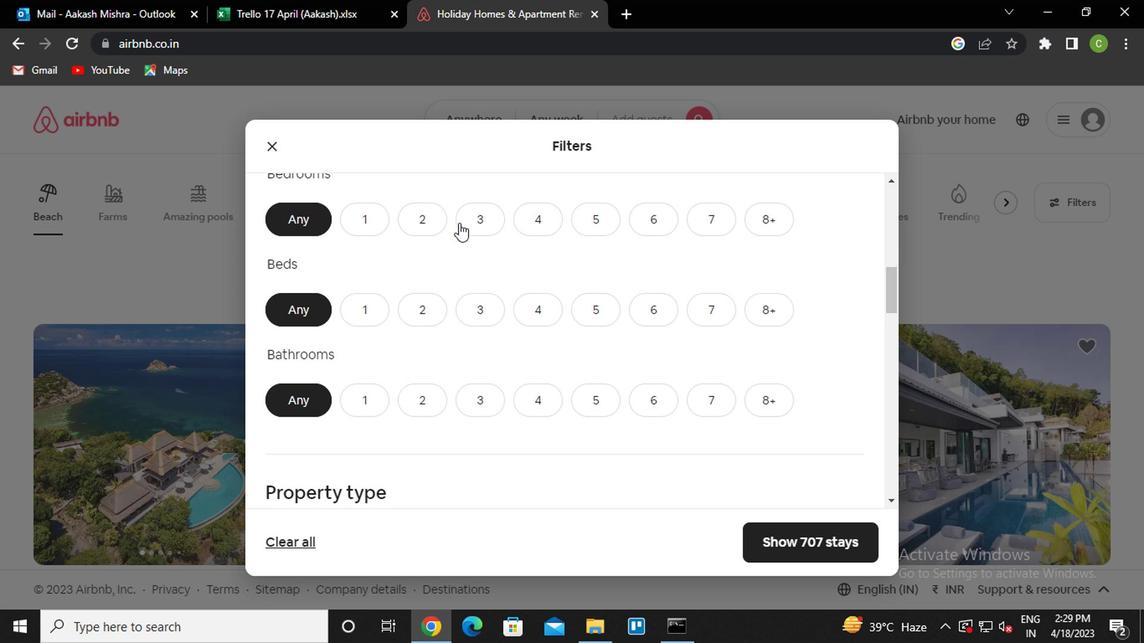 
Action: Mouse pressed left at (463, 222)
Screenshot: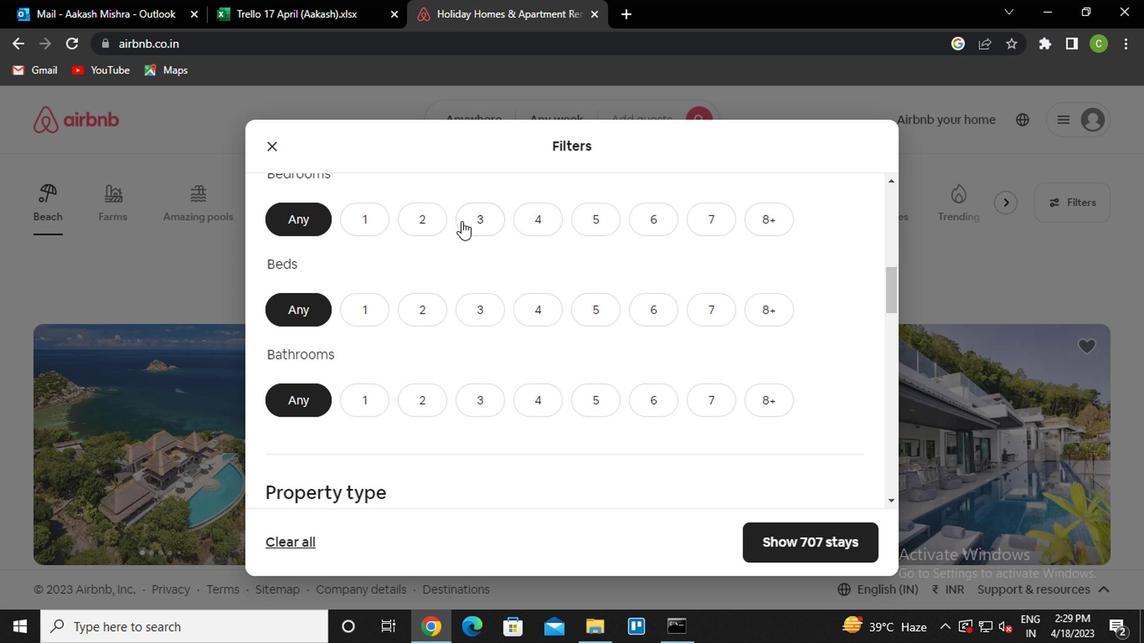 
Action: Mouse moved to (525, 309)
Screenshot: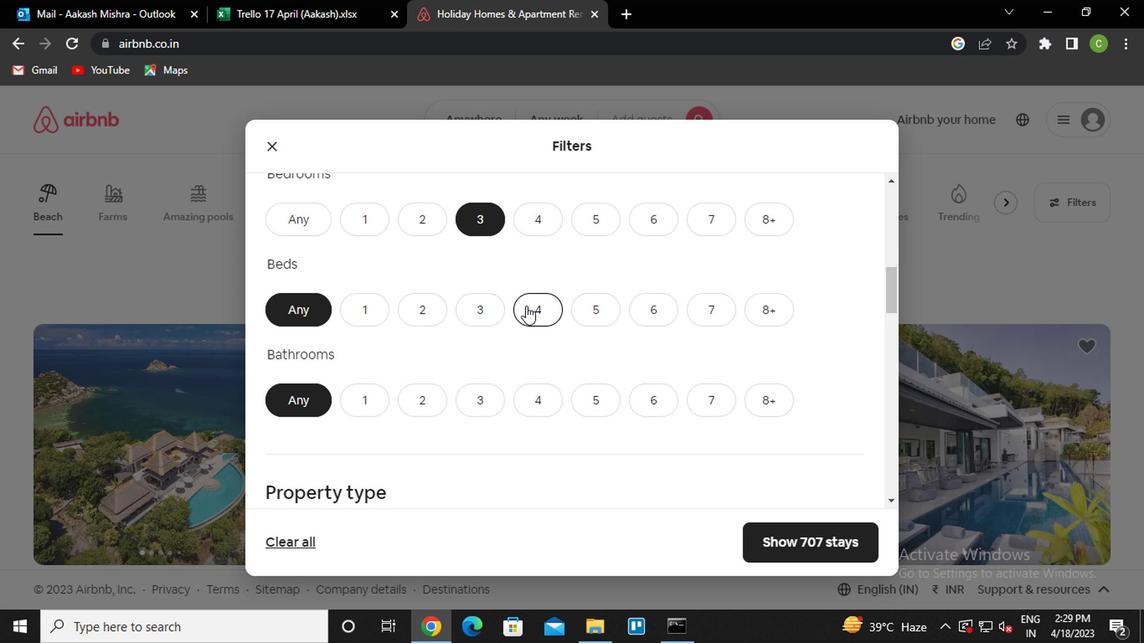 
Action: Mouse pressed left at (525, 309)
Screenshot: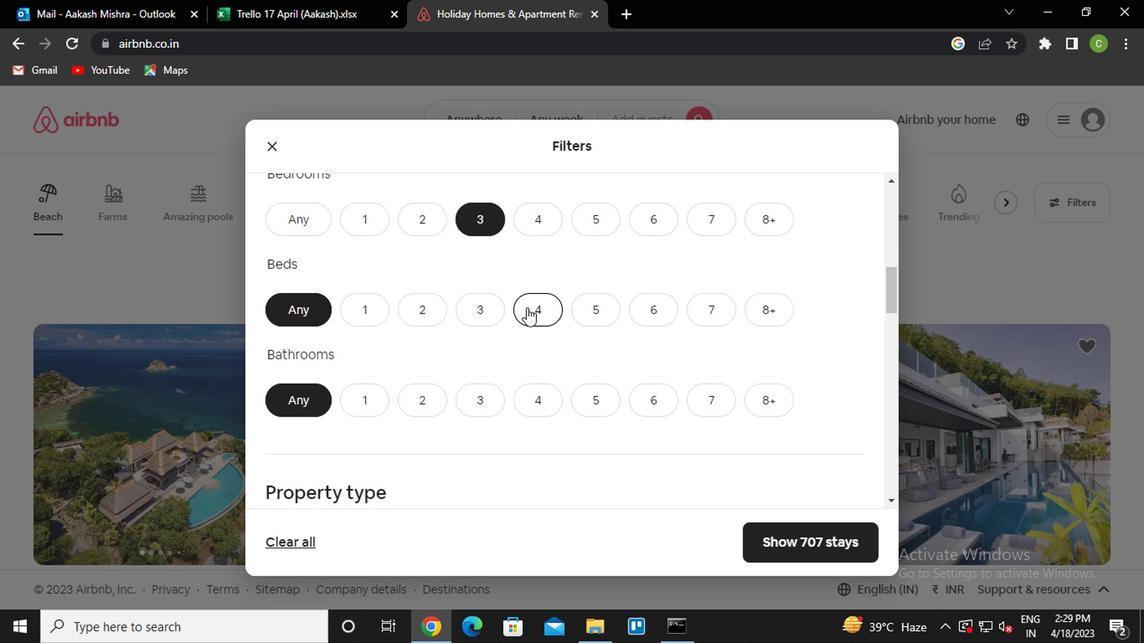 
Action: Mouse moved to (470, 401)
Screenshot: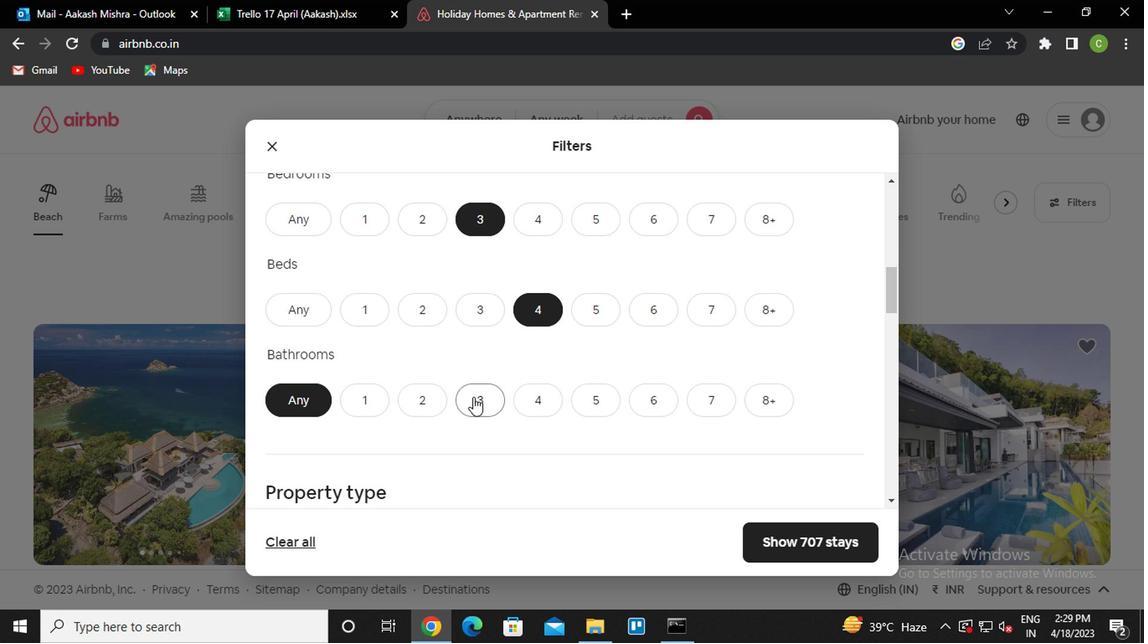 
Action: Mouse pressed left at (470, 401)
Screenshot: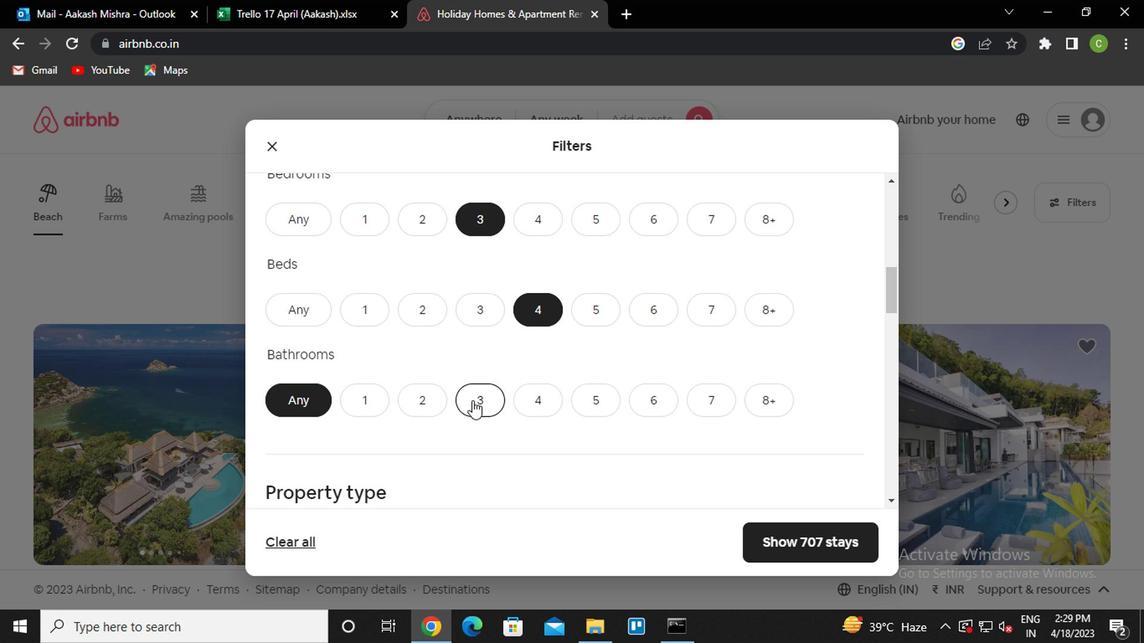 
Action: Mouse moved to (435, 401)
Screenshot: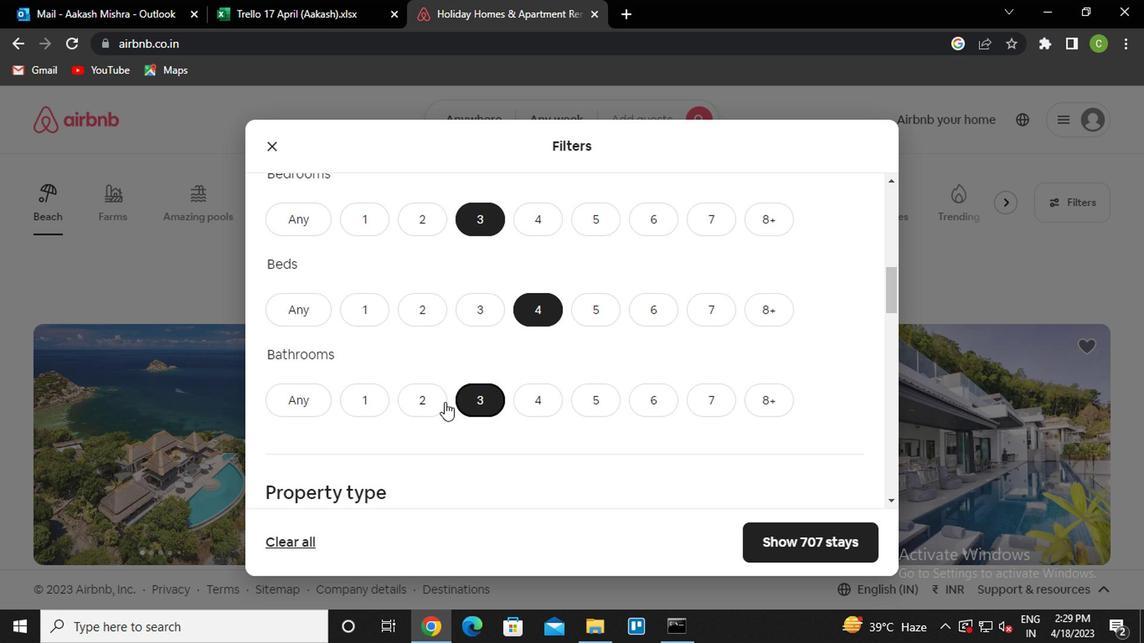 
Action: Mouse pressed left at (435, 401)
Screenshot: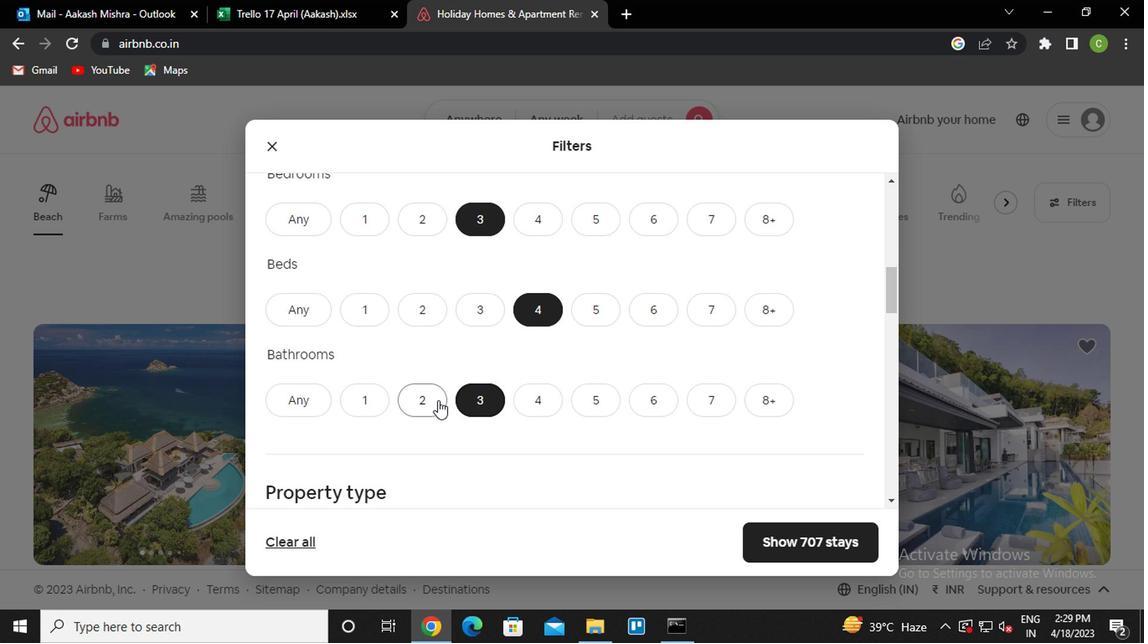 
Action: Mouse moved to (472, 409)
Screenshot: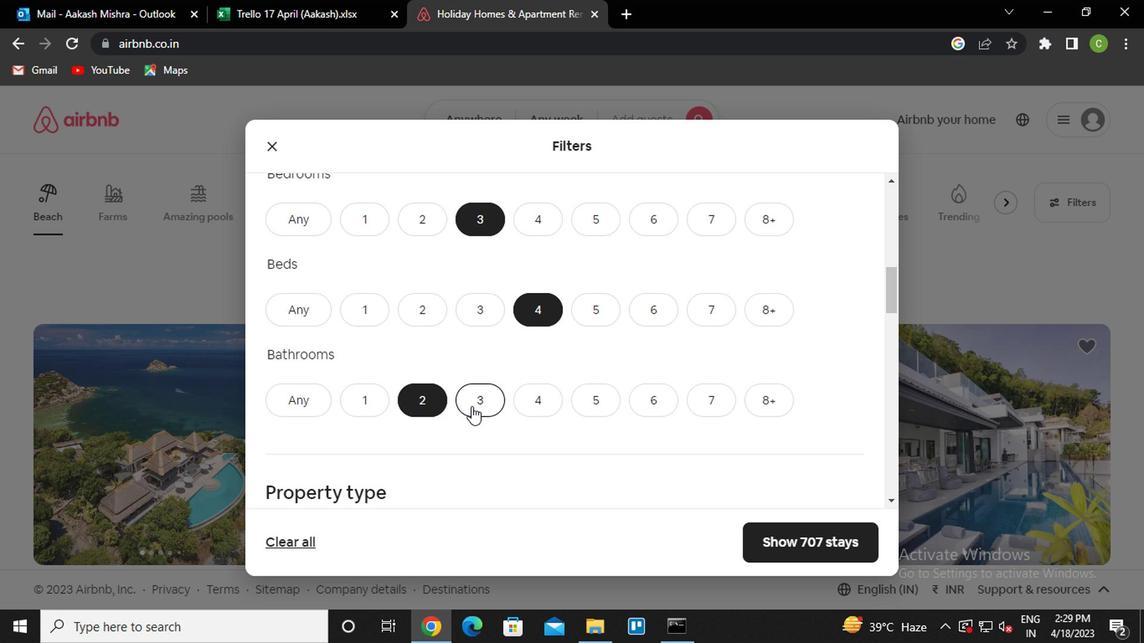 
Action: Mouse scrolled (472, 409) with delta (0, 0)
Screenshot: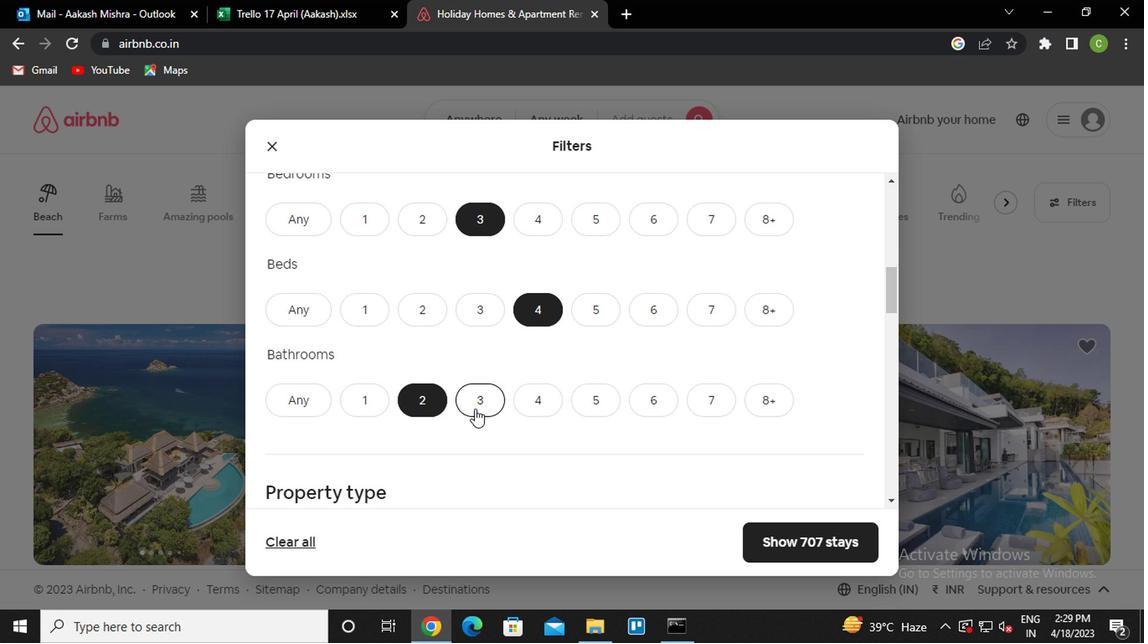 
Action: Mouse scrolled (472, 409) with delta (0, 0)
Screenshot: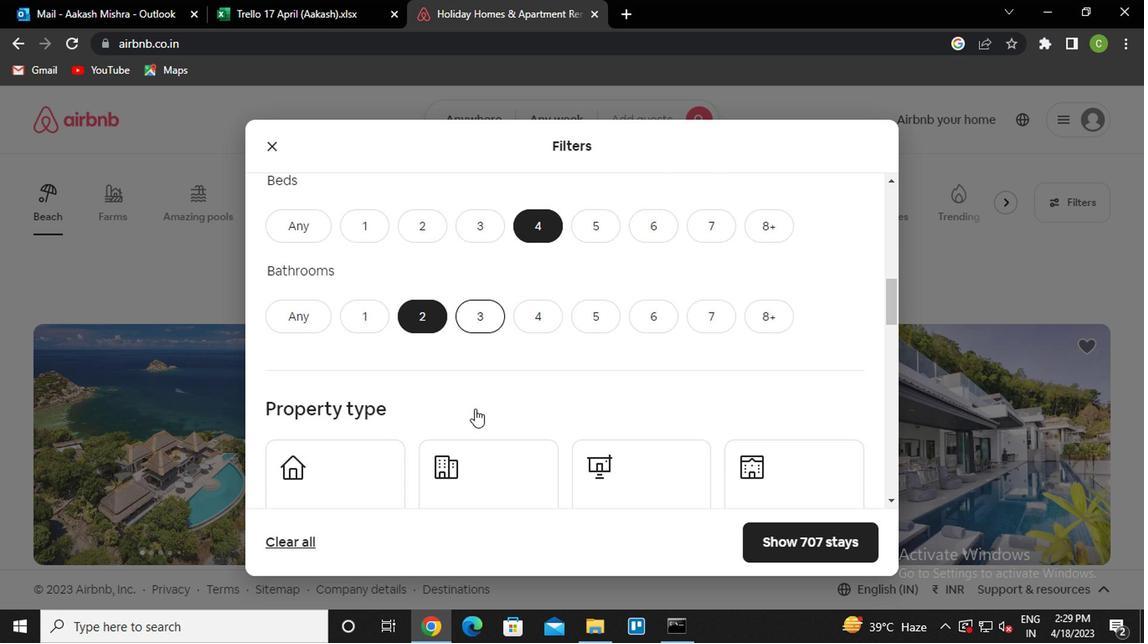 
Action: Mouse moved to (354, 416)
Screenshot: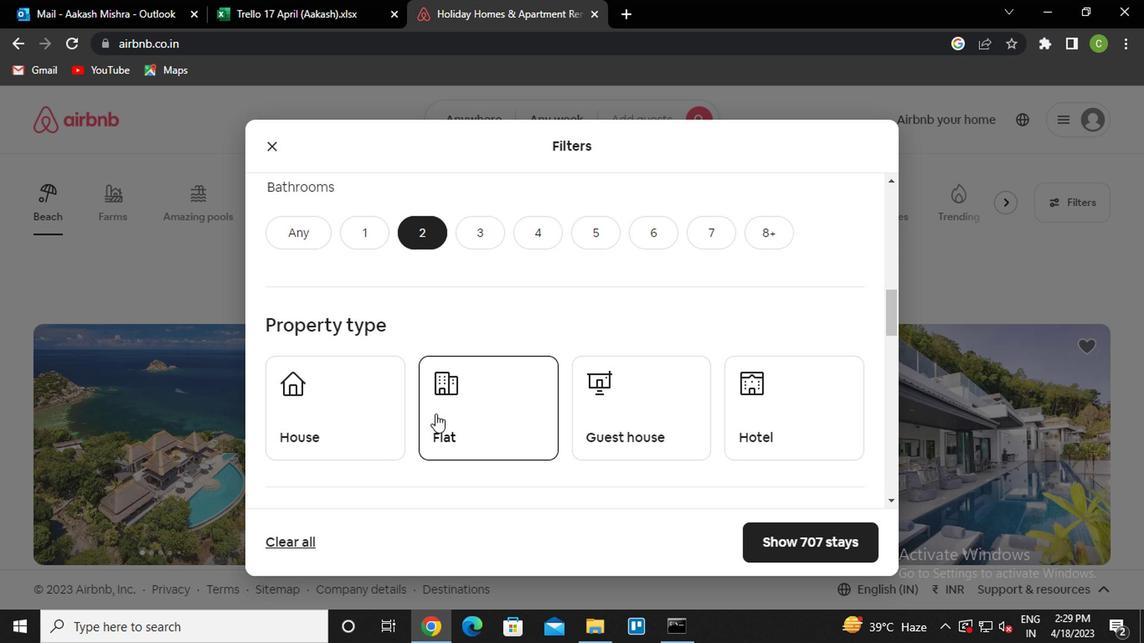 
Action: Mouse pressed left at (354, 416)
Screenshot: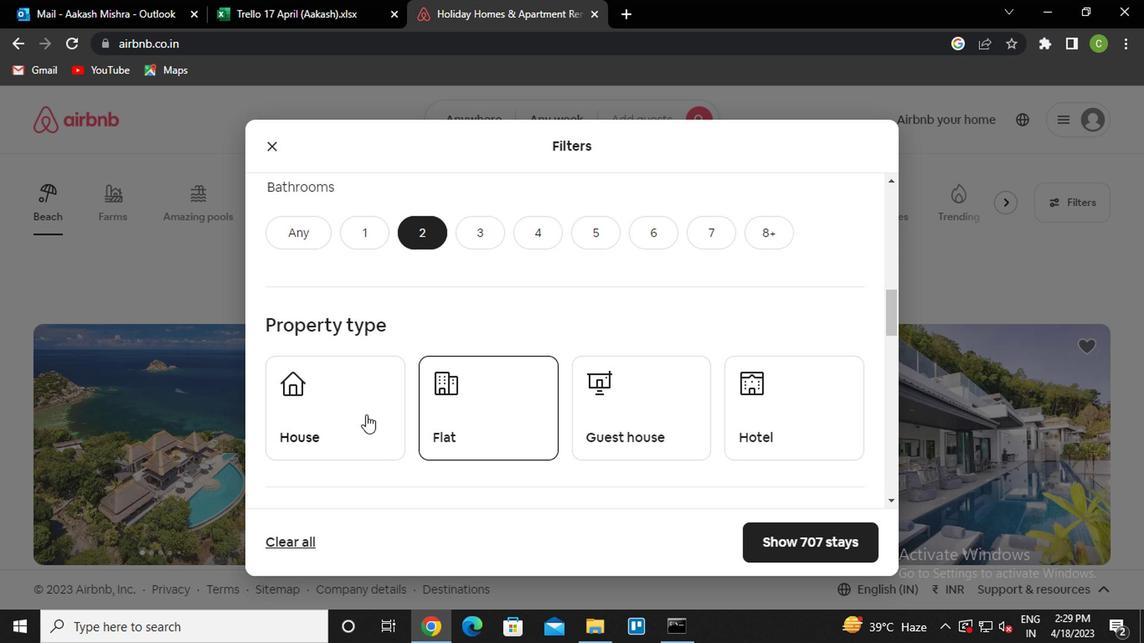 
Action: Mouse moved to (450, 426)
Screenshot: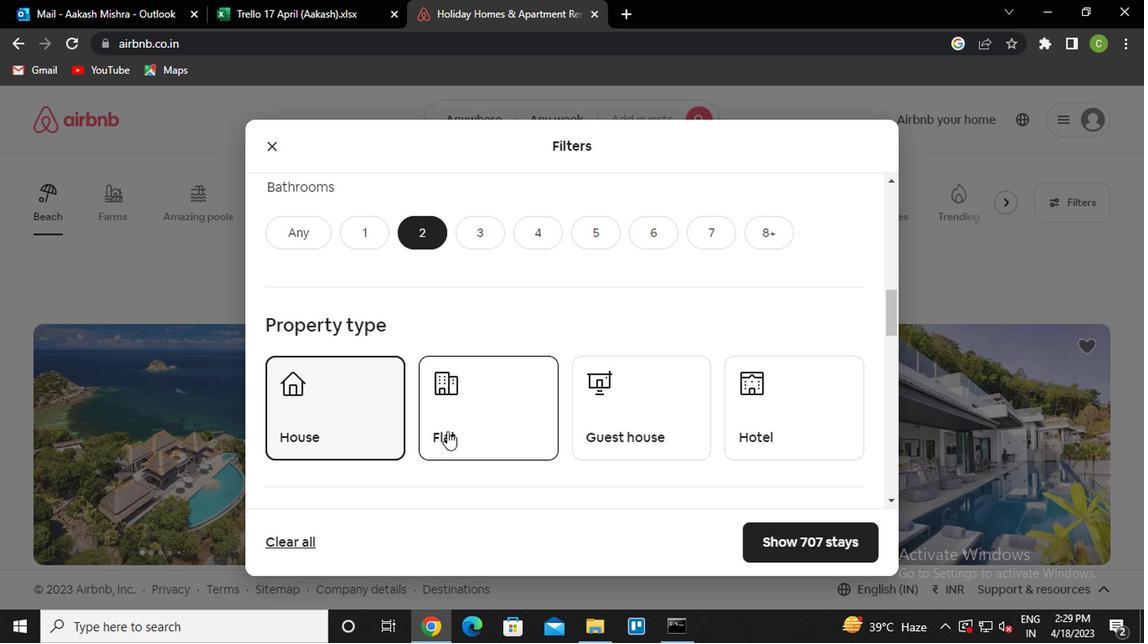 
Action: Mouse scrolled (450, 425) with delta (0, 0)
Screenshot: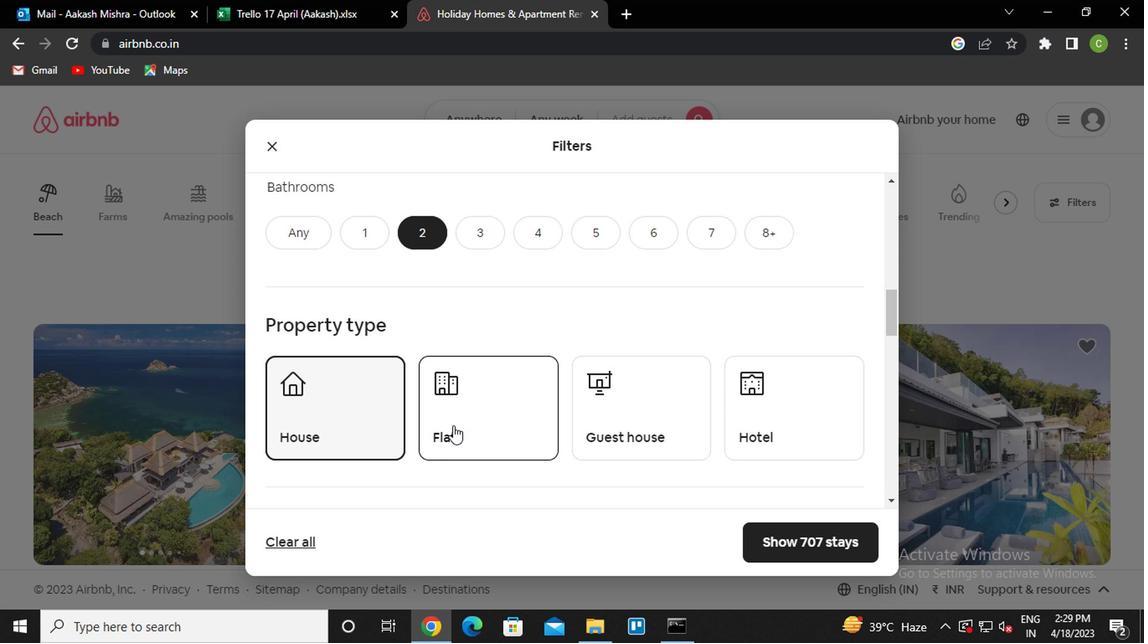 
Action: Mouse scrolled (450, 425) with delta (0, 0)
Screenshot: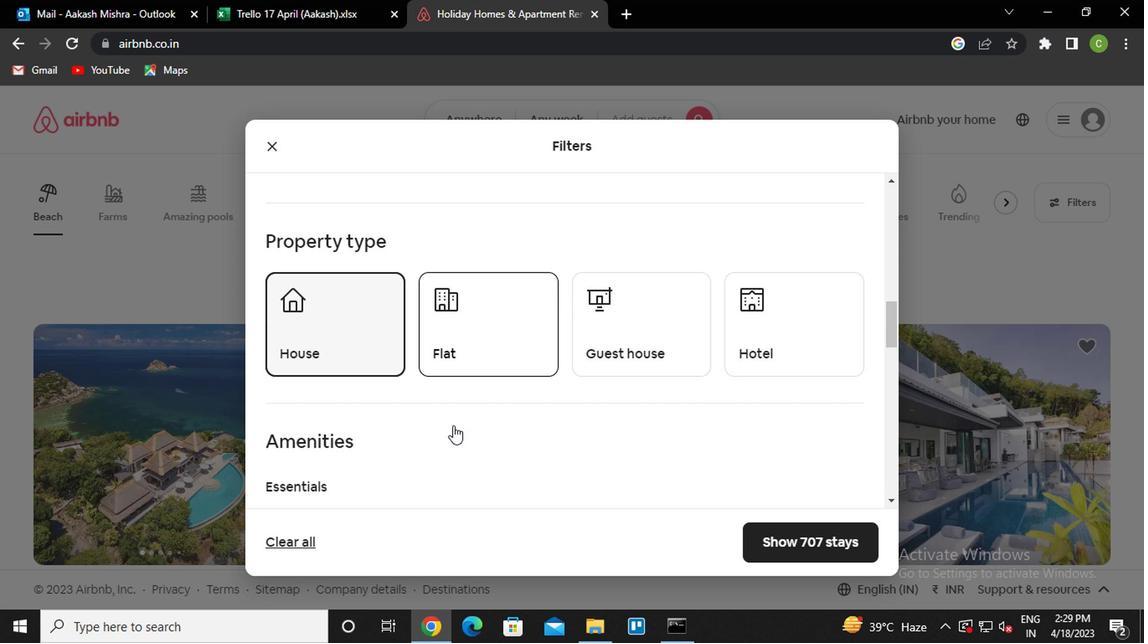 
Action: Mouse moved to (280, 438)
Screenshot: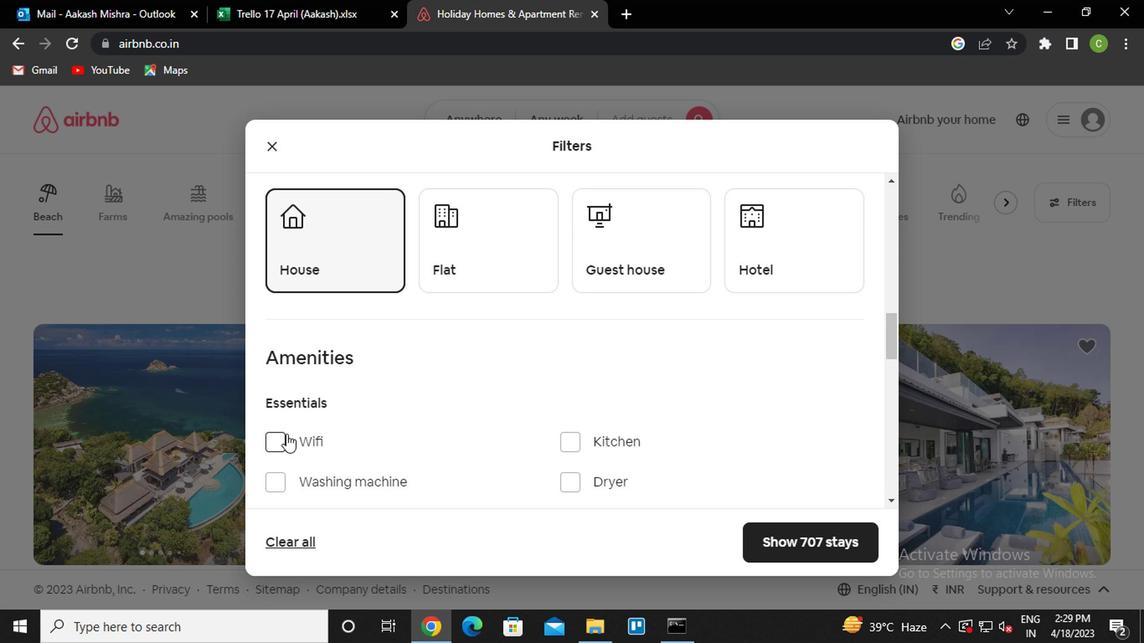 
Action: Mouse pressed left at (280, 438)
Screenshot: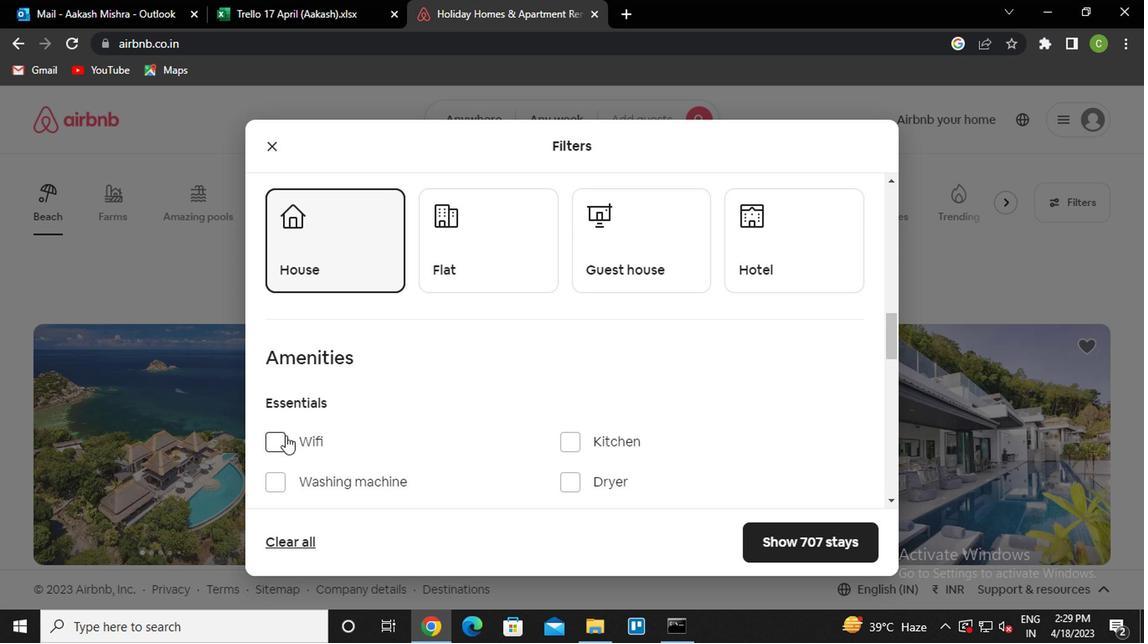
Action: Mouse moved to (435, 410)
Screenshot: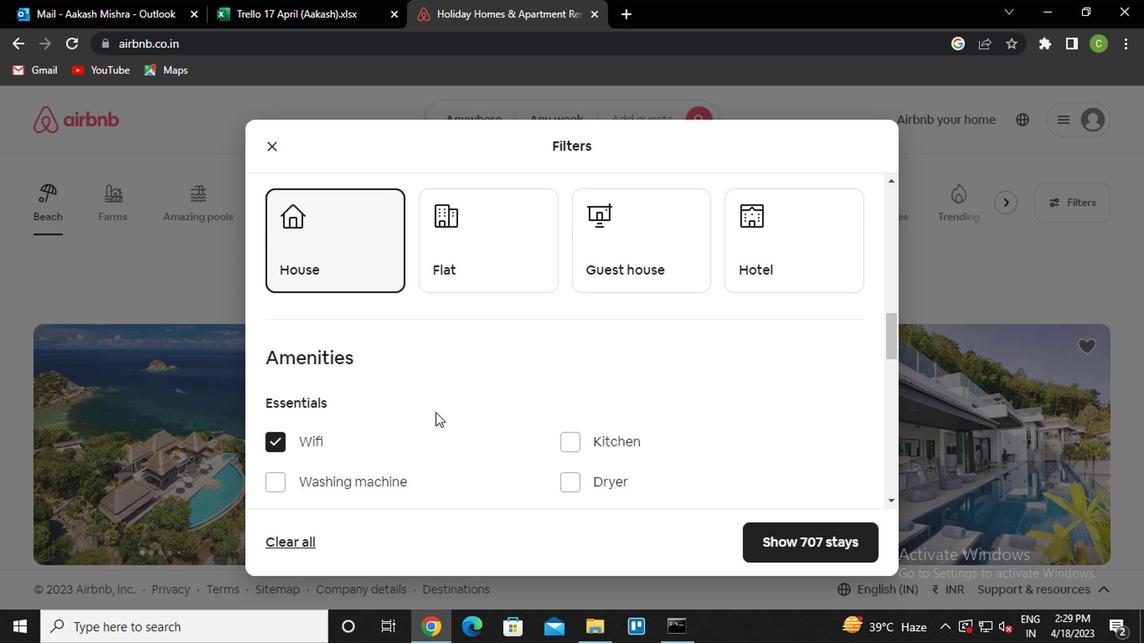 
Action: Mouse scrolled (435, 409) with delta (0, -1)
Screenshot: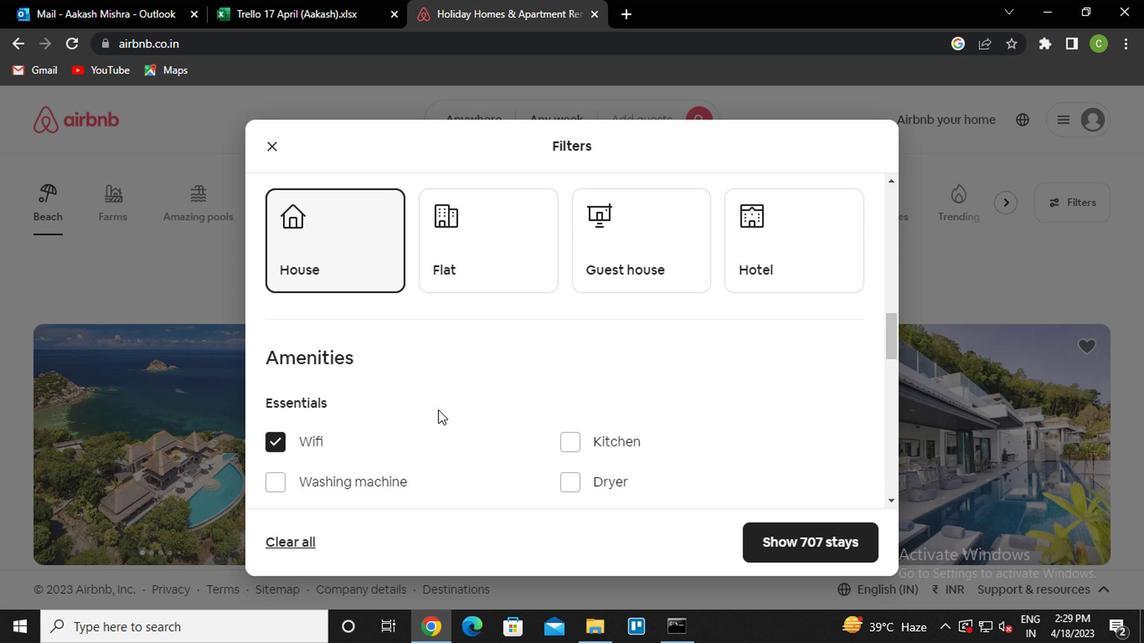 
Action: Mouse scrolled (435, 409) with delta (0, -1)
Screenshot: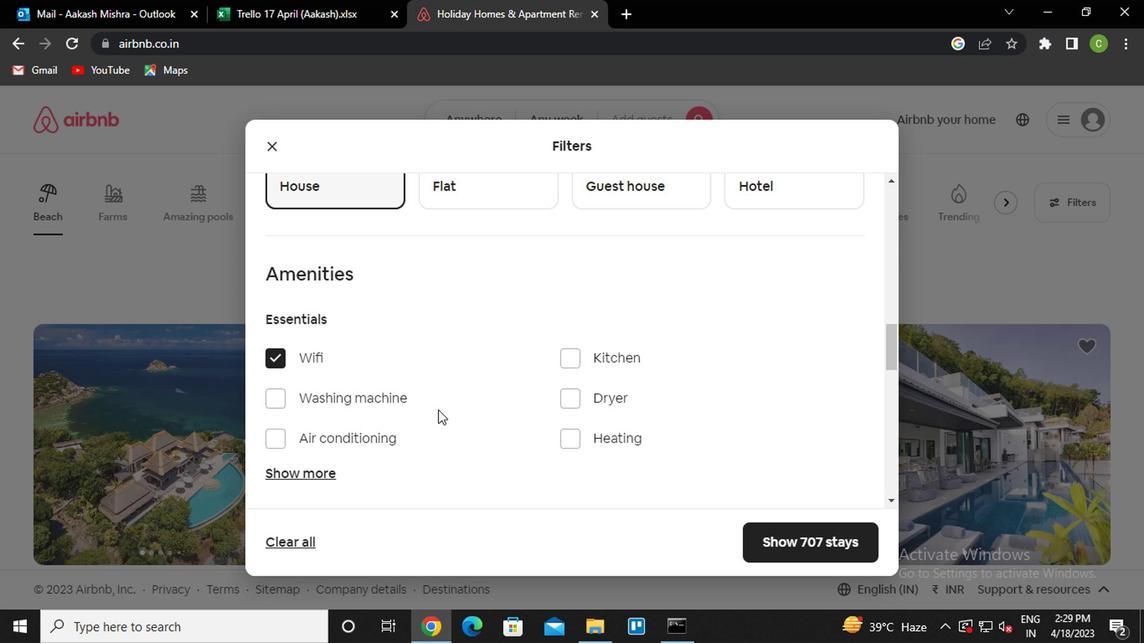 
Action: Mouse scrolled (435, 409) with delta (0, -1)
Screenshot: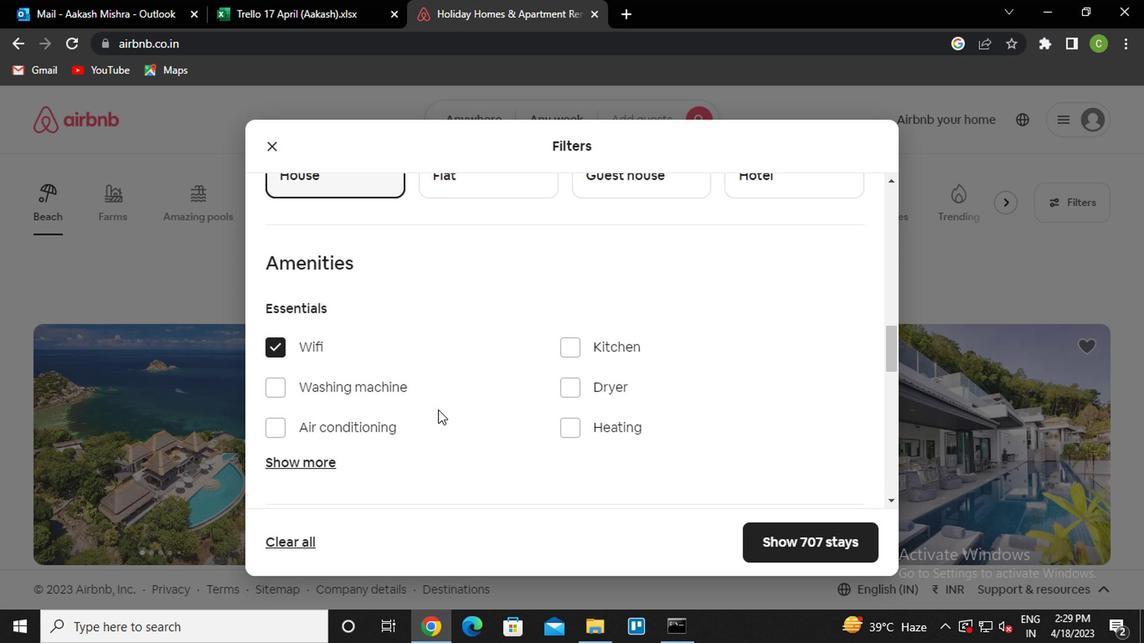 
Action: Mouse scrolled (435, 409) with delta (0, -1)
Screenshot: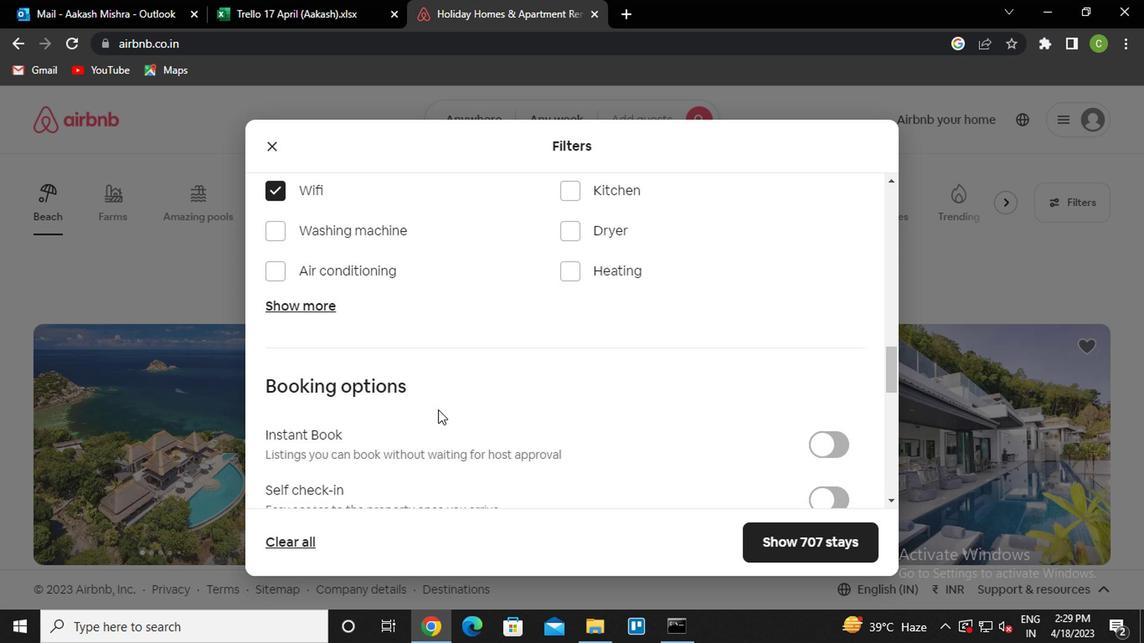 
Action: Mouse scrolled (435, 409) with delta (0, -1)
Screenshot: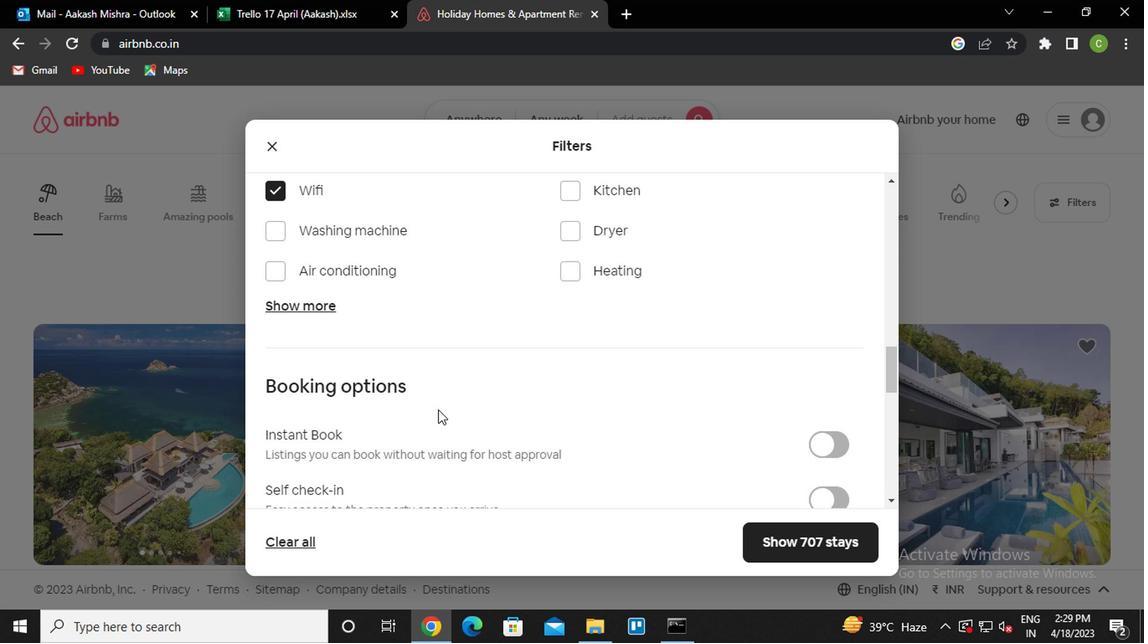 
Action: Mouse moved to (836, 332)
Screenshot: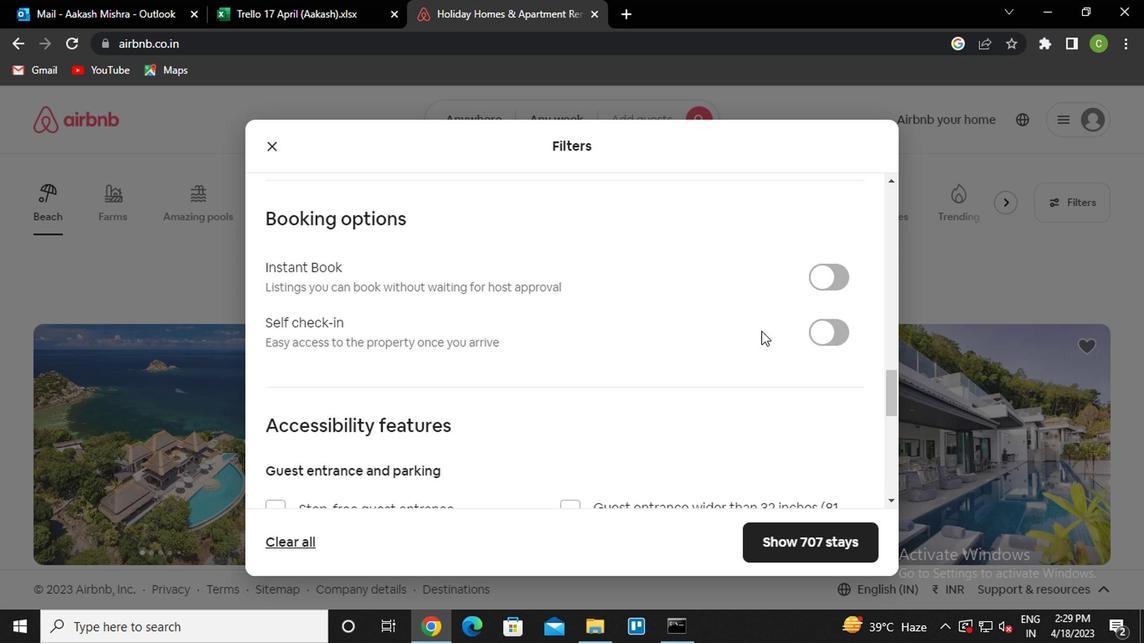 
Action: Mouse pressed left at (836, 332)
Screenshot: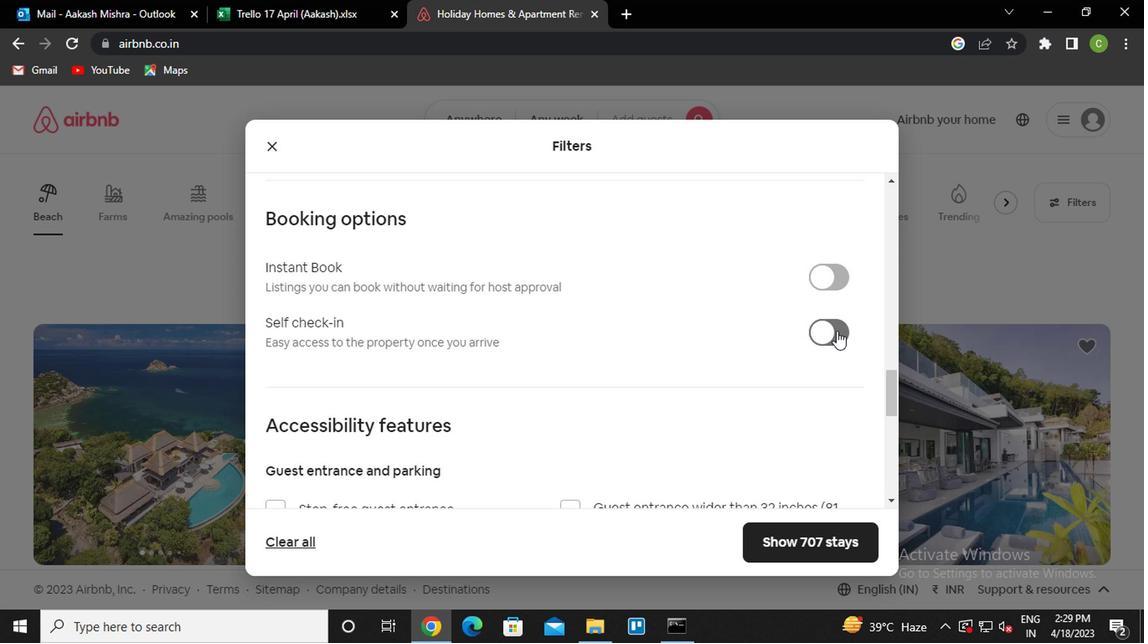 
Action: Mouse moved to (611, 398)
Screenshot: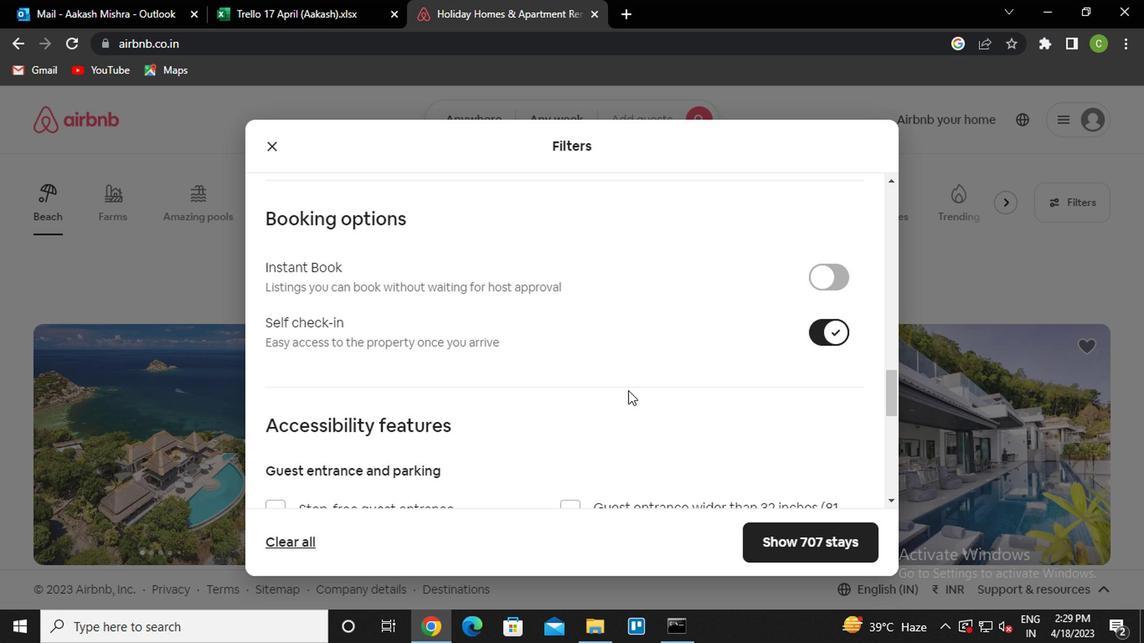 
Action: Mouse scrolled (611, 398) with delta (0, 0)
Screenshot: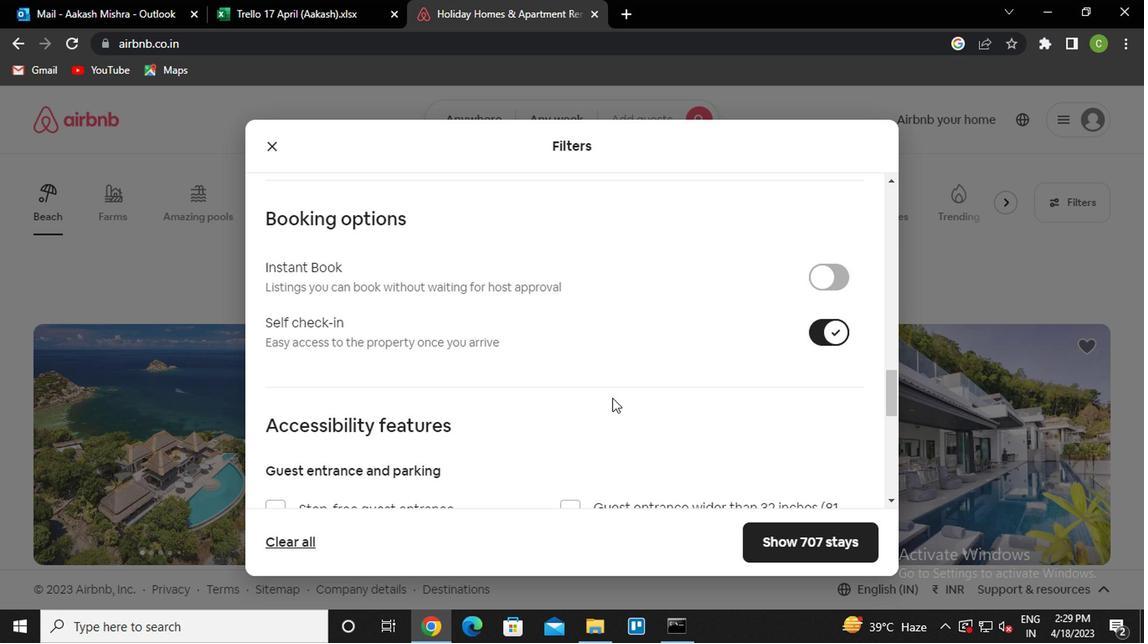 
Action: Mouse scrolled (611, 398) with delta (0, 0)
Screenshot: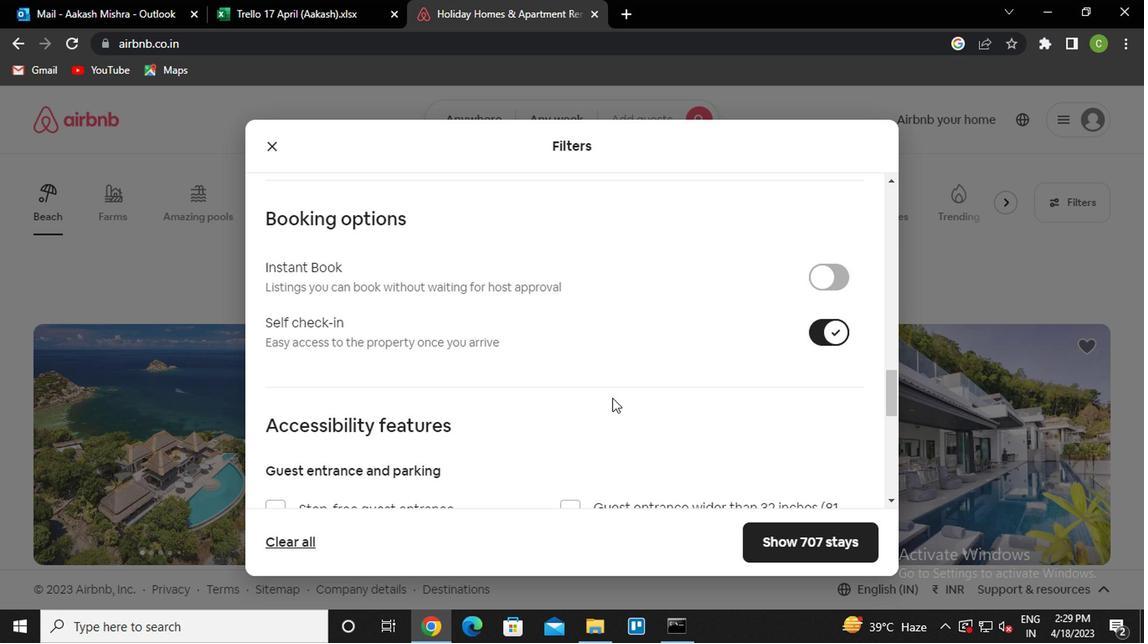 
Action: Mouse scrolled (611, 398) with delta (0, 0)
Screenshot: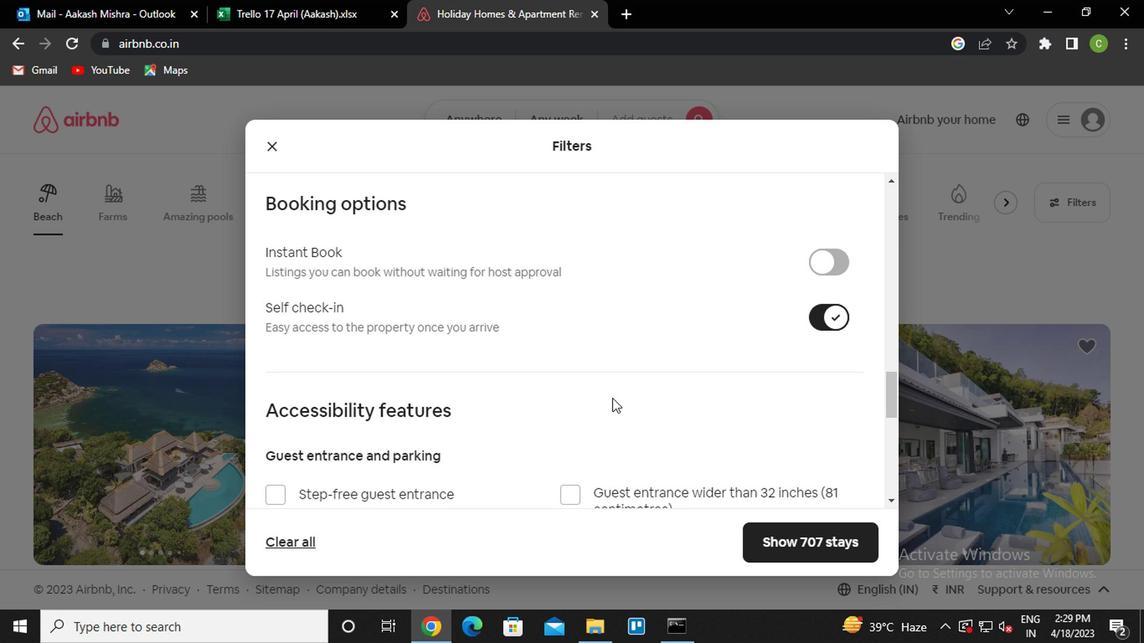 
Action: Mouse scrolled (611, 398) with delta (0, 0)
Screenshot: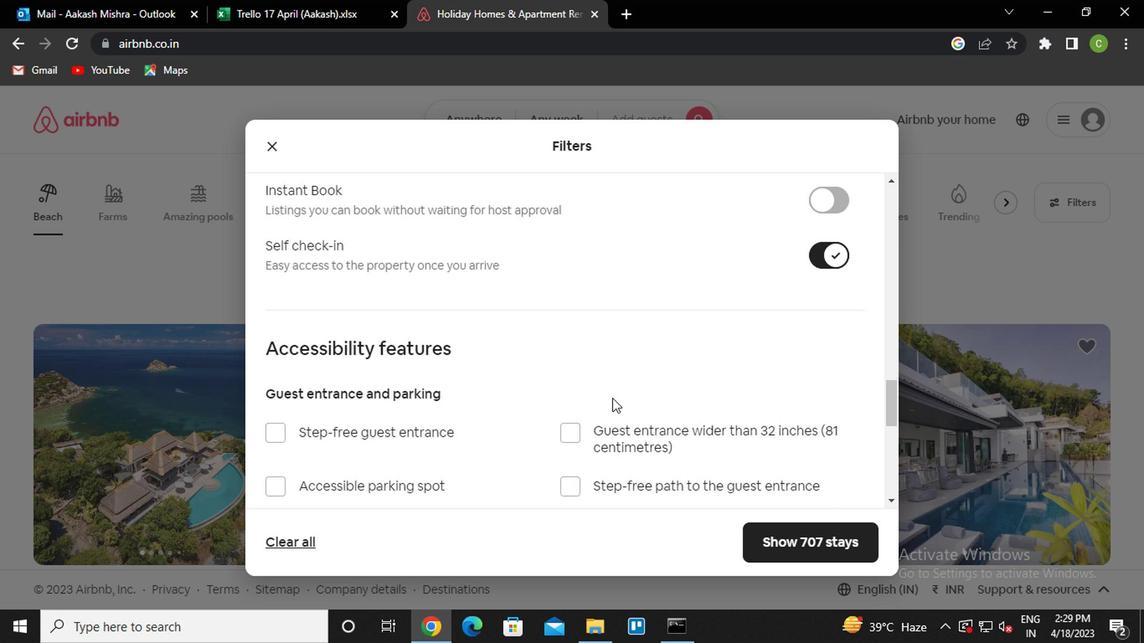 
Action: Mouse moved to (611, 398)
Screenshot: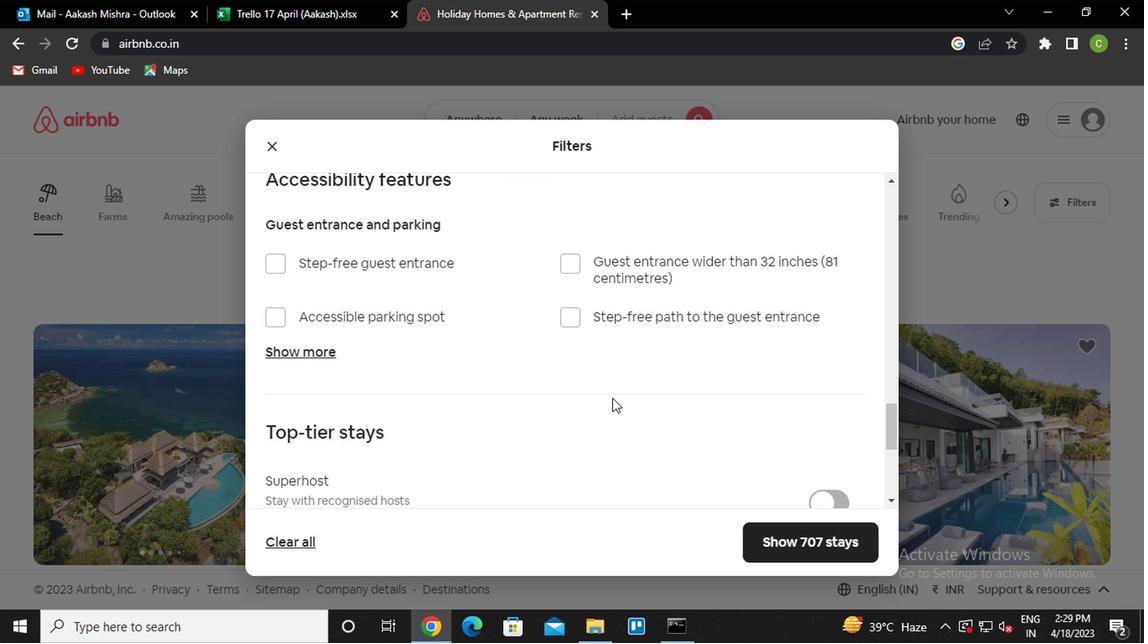 
Action: Mouse scrolled (611, 398) with delta (0, 0)
Screenshot: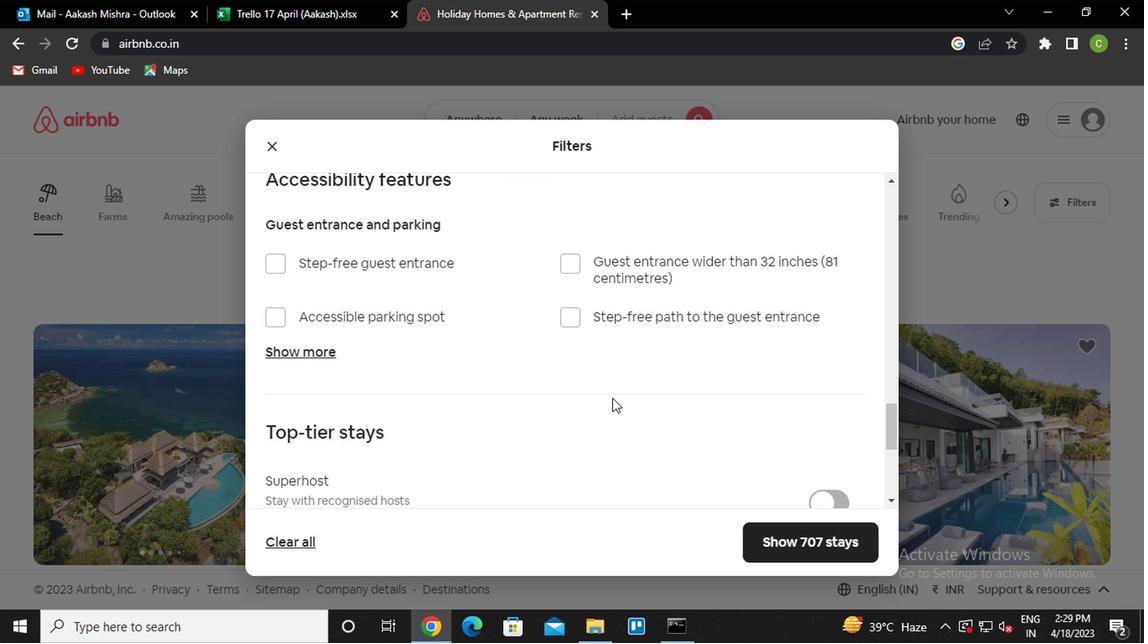 
Action: Mouse moved to (540, 400)
Screenshot: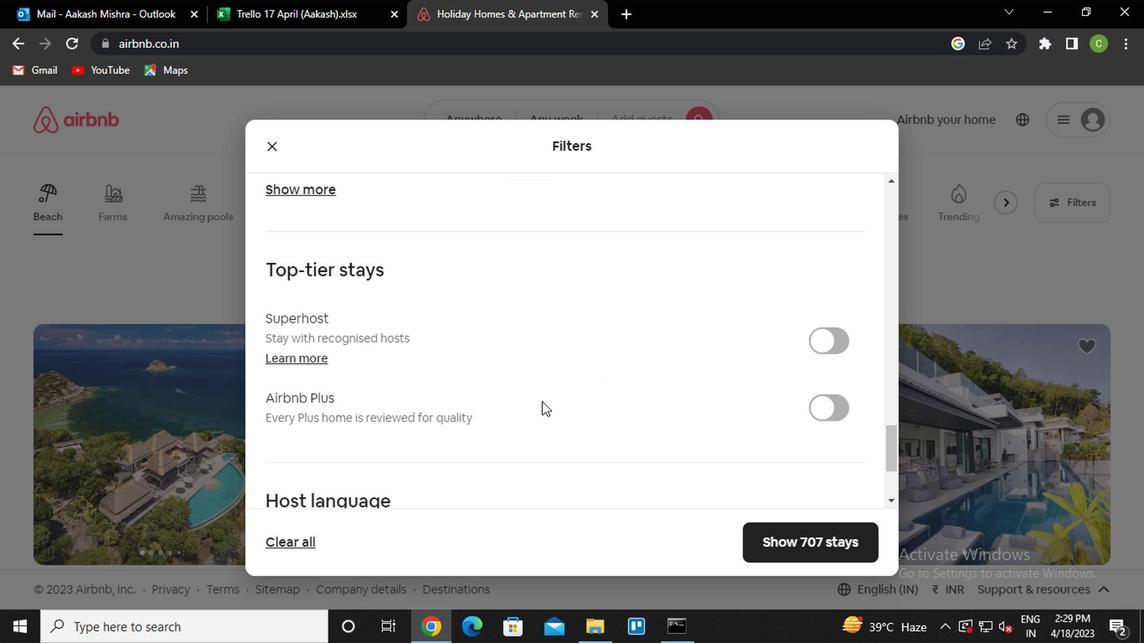 
Action: Mouse scrolled (540, 400) with delta (0, 0)
Screenshot: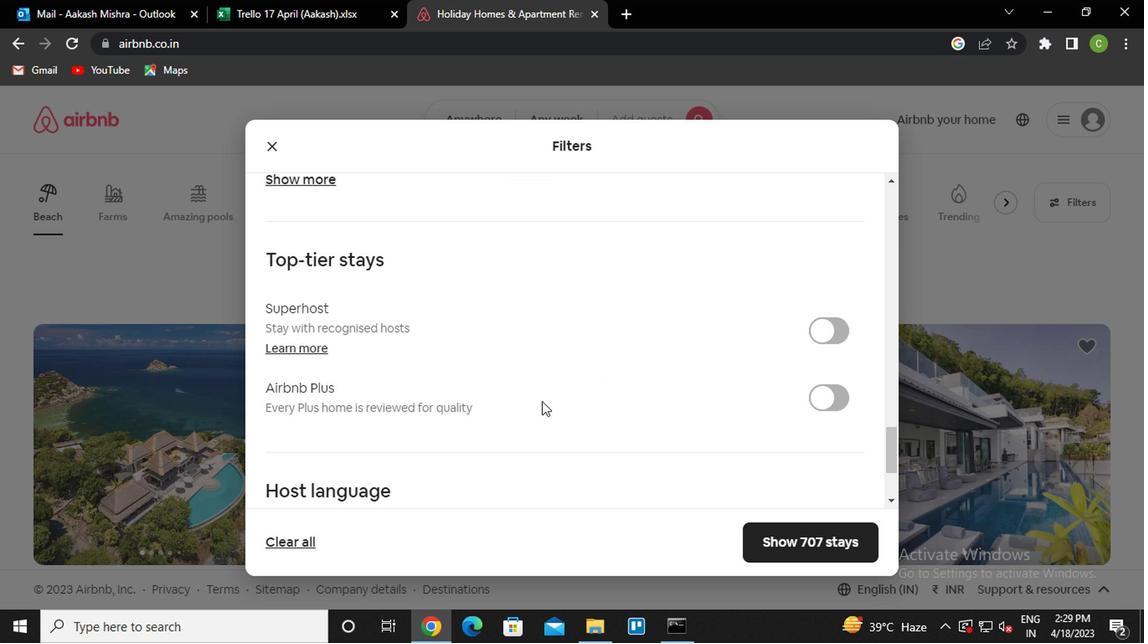 
Action: Mouse scrolled (540, 400) with delta (0, 0)
Screenshot: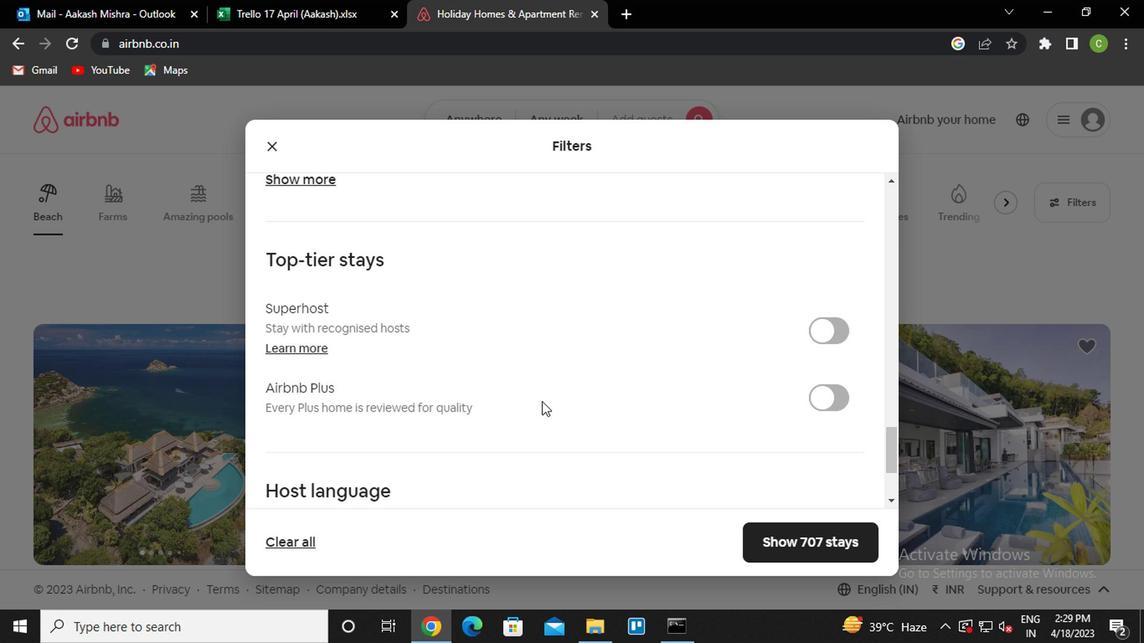 
Action: Mouse scrolled (540, 400) with delta (0, 0)
Screenshot: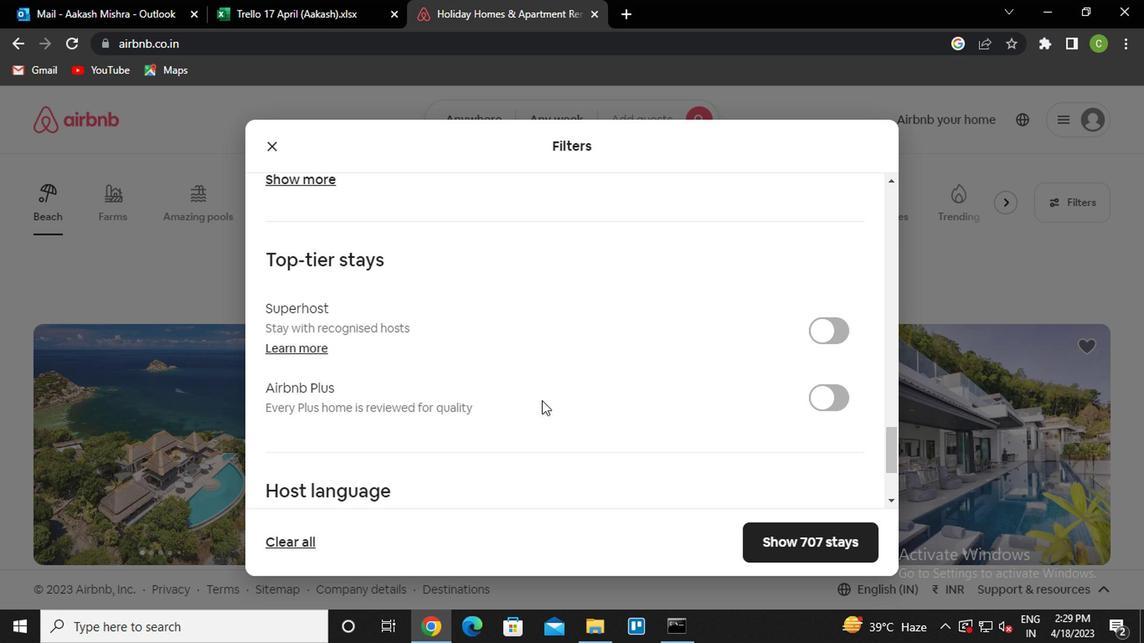 
Action: Mouse scrolled (540, 400) with delta (0, 0)
Screenshot: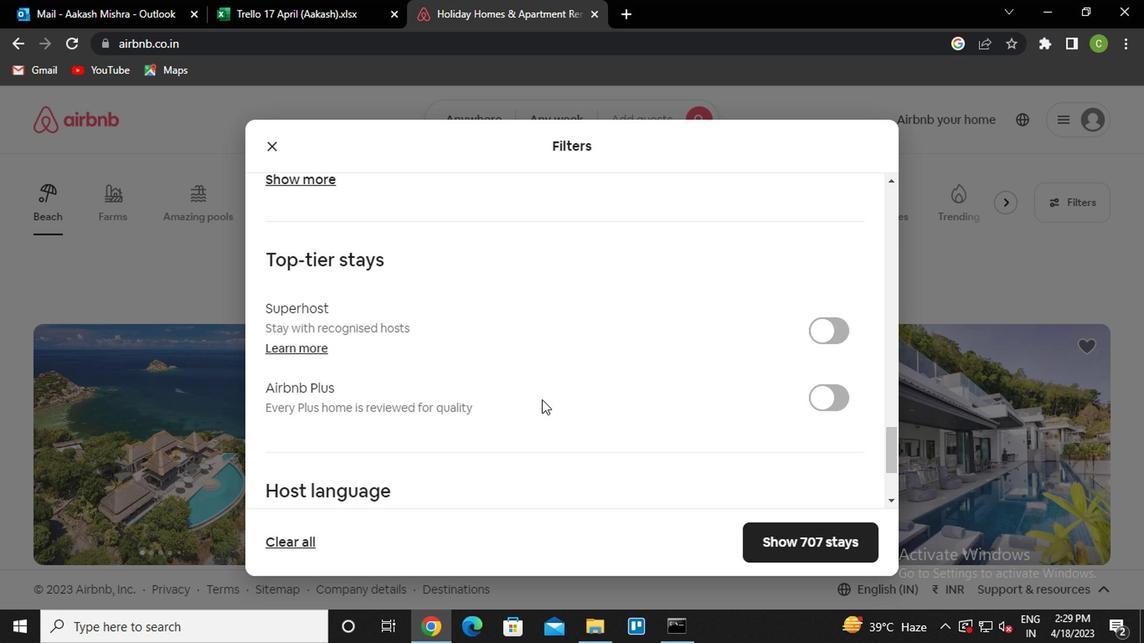 
Action: Mouse scrolled (540, 400) with delta (0, 0)
Screenshot: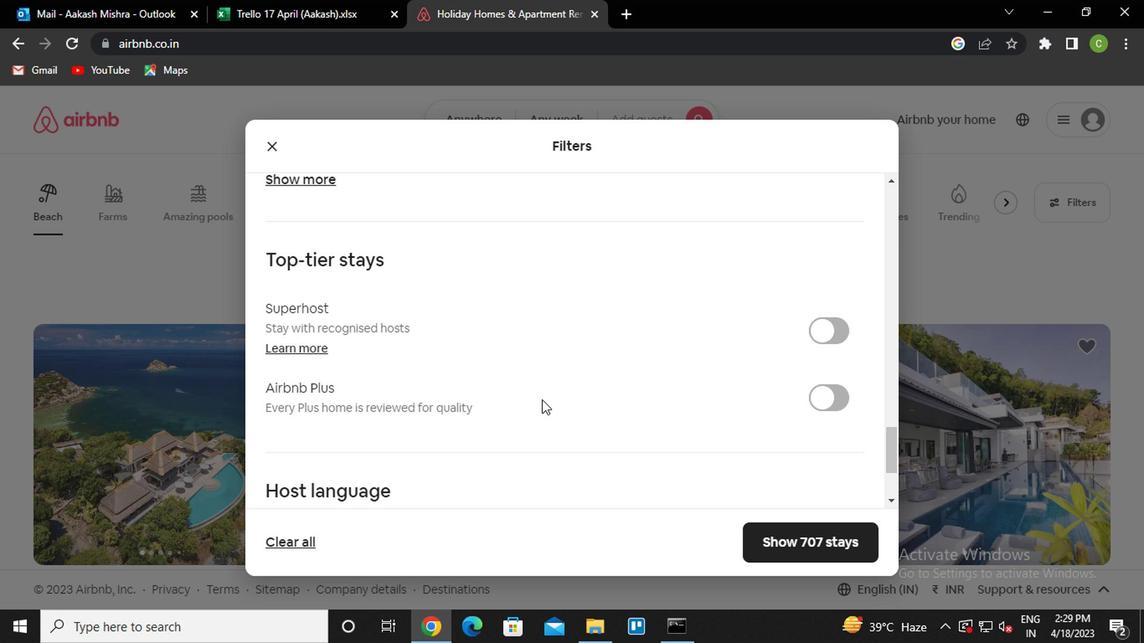 
Action: Mouse moved to (304, 461)
Screenshot: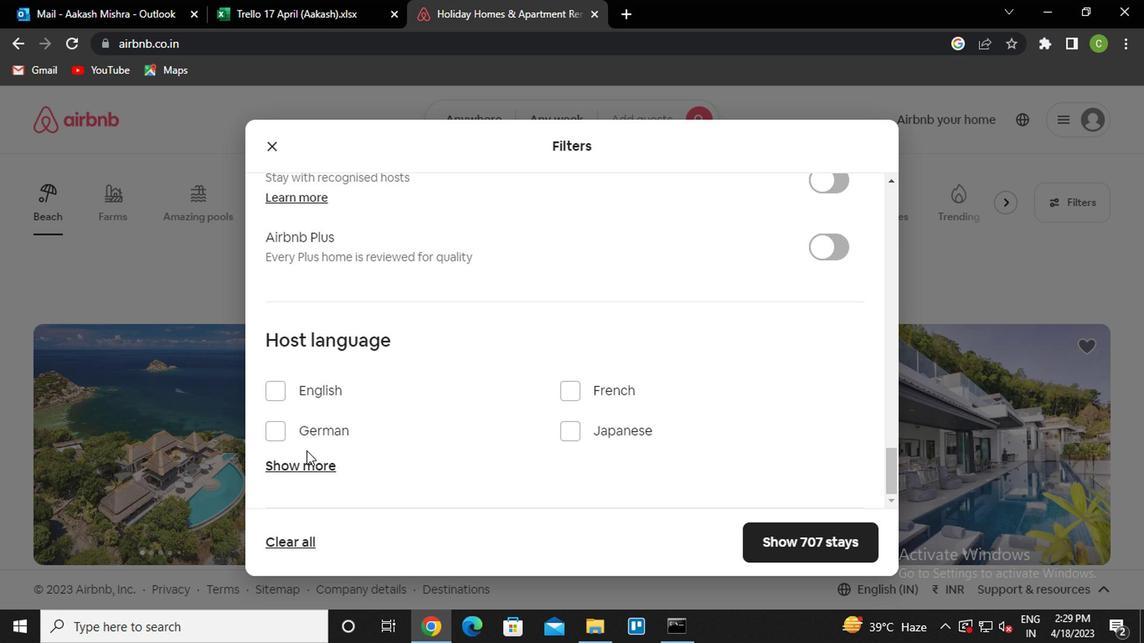 
Action: Mouse pressed left at (304, 461)
Screenshot: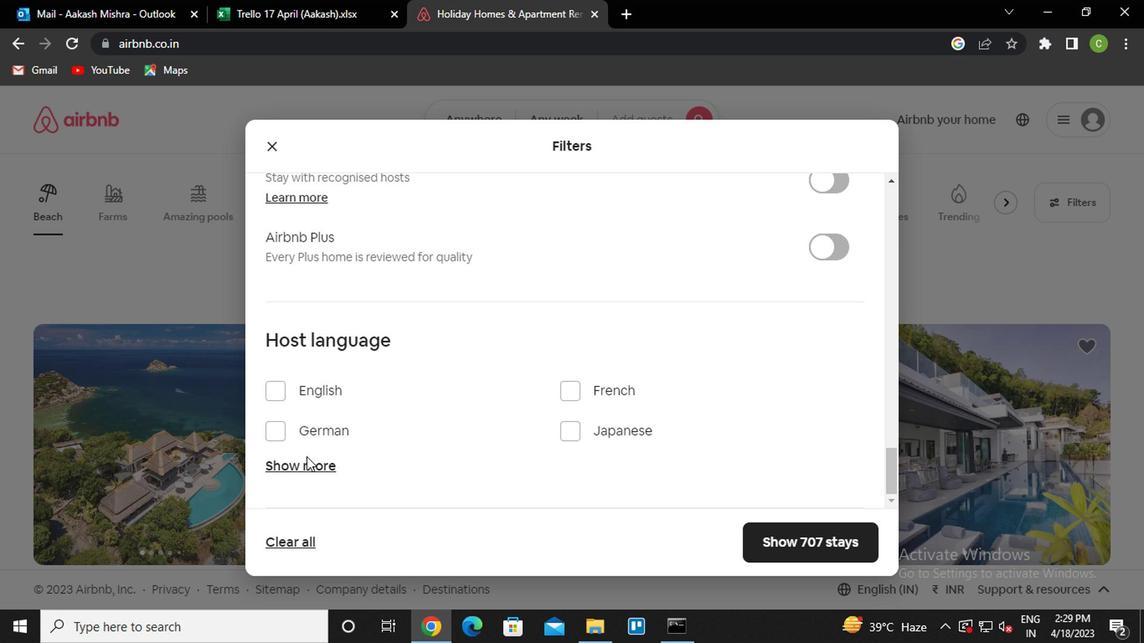 
Action: Mouse moved to (327, 448)
Screenshot: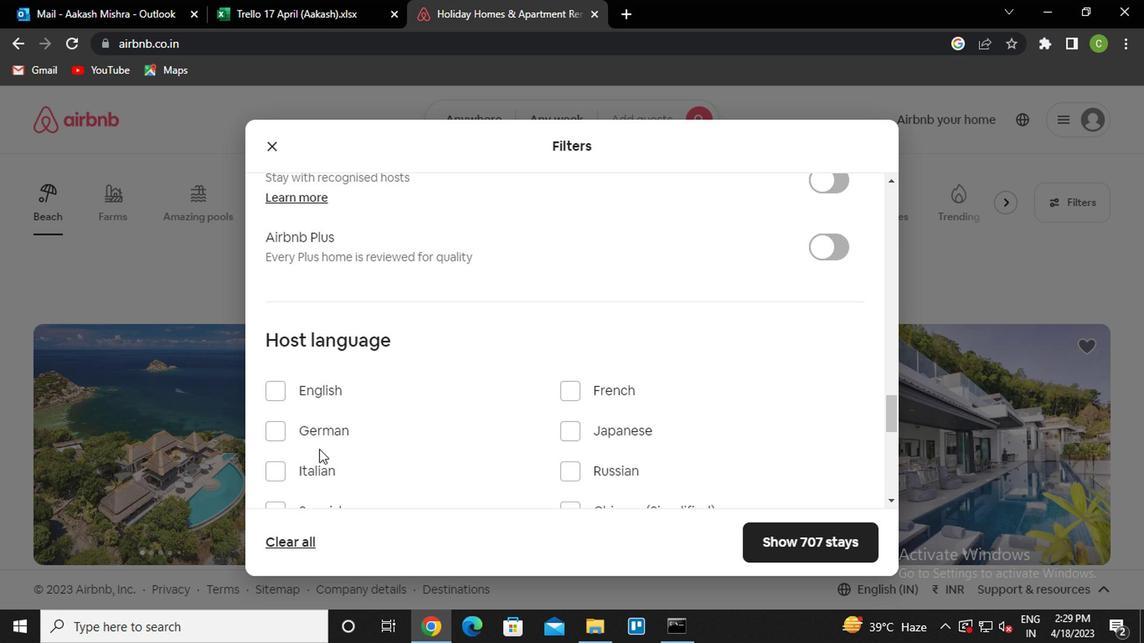 
Action: Mouse scrolled (327, 448) with delta (0, 0)
Screenshot: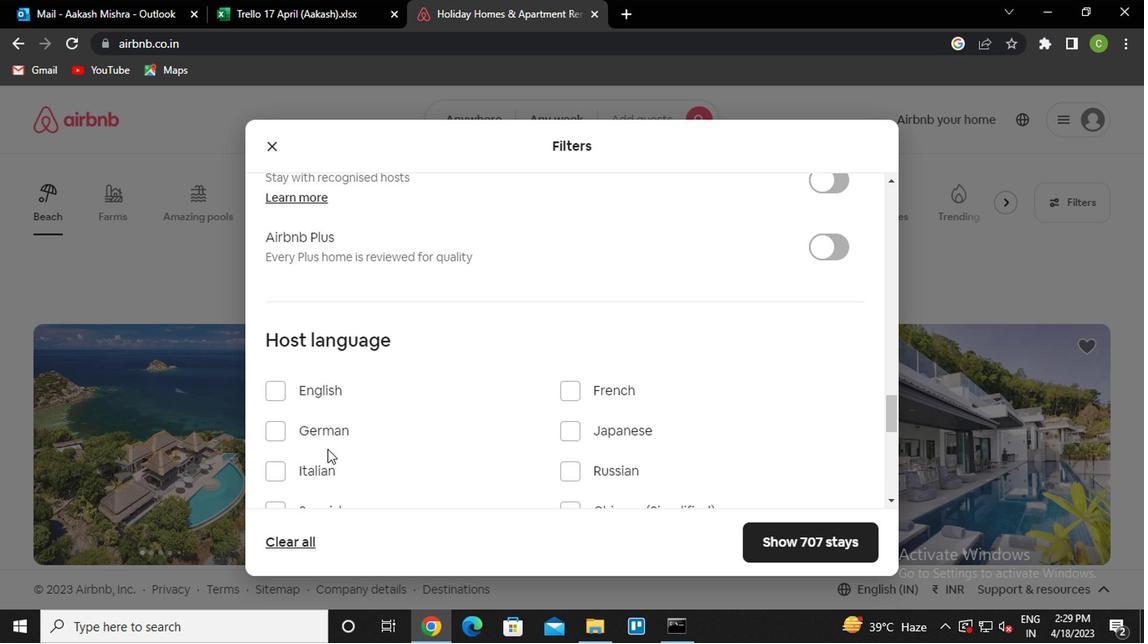 
Action: Mouse moved to (301, 427)
Screenshot: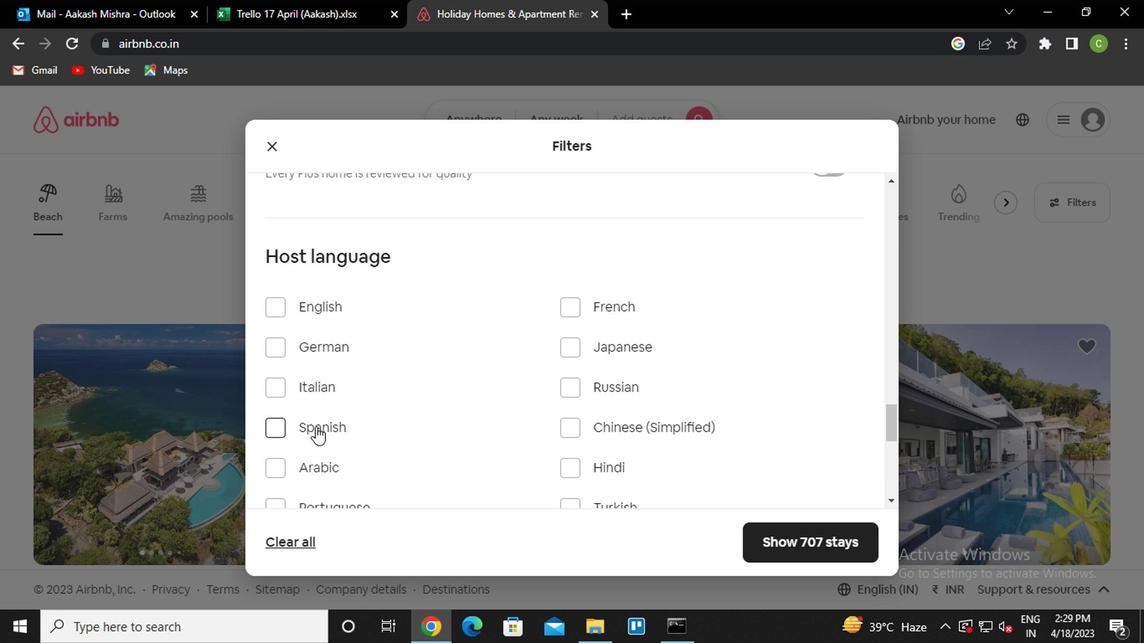 
Action: Mouse pressed left at (301, 427)
Screenshot: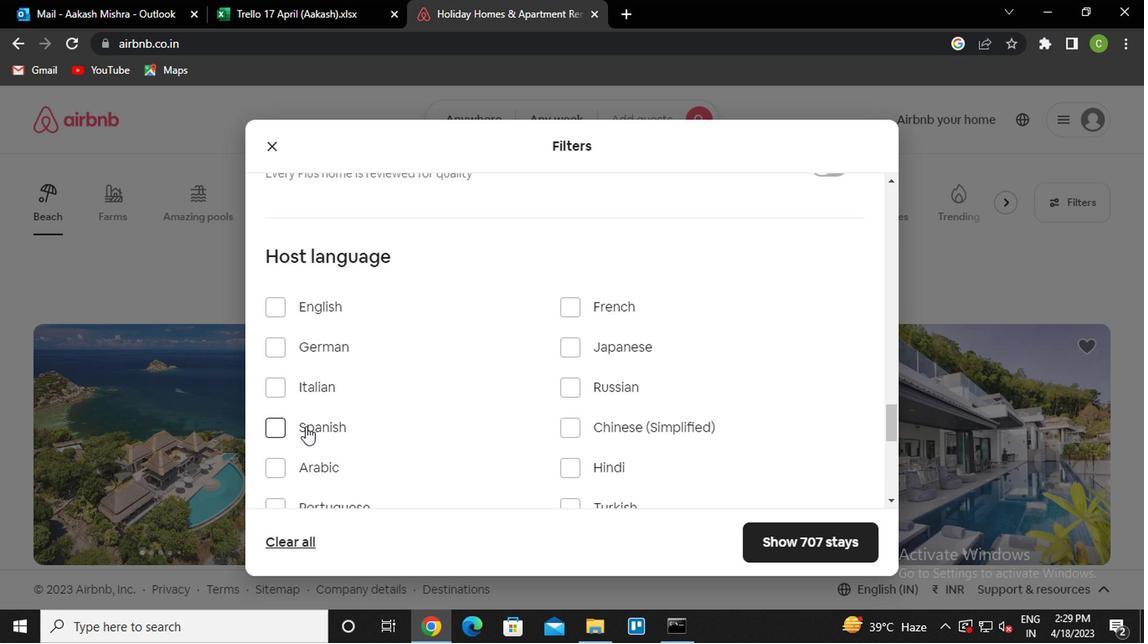 
Action: Mouse moved to (795, 535)
Screenshot: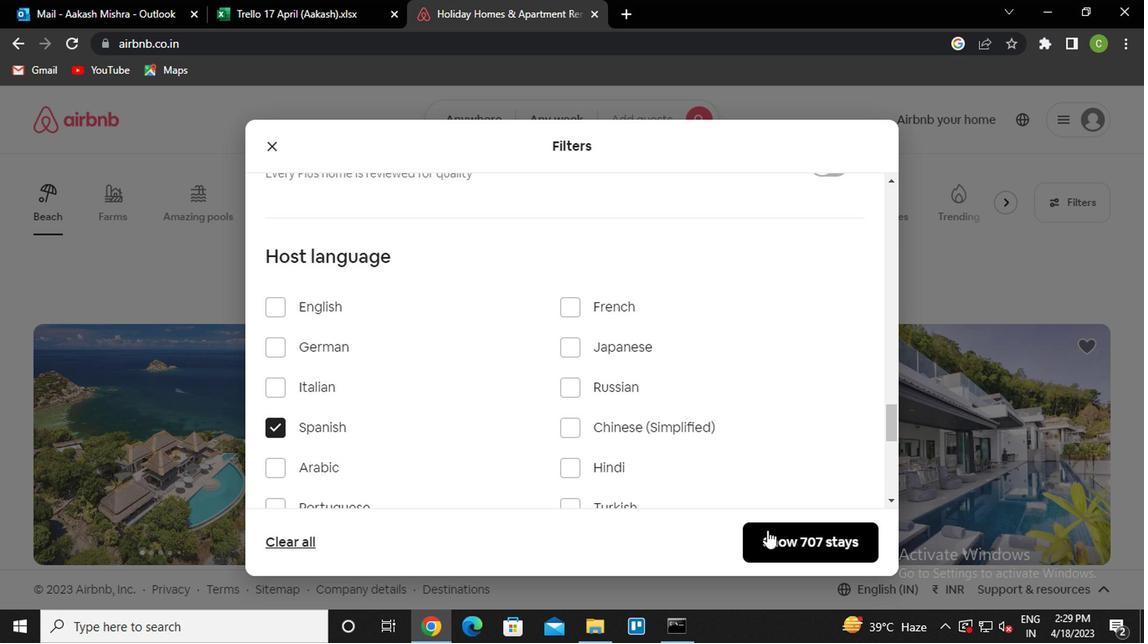 
Action: Mouse pressed left at (795, 535)
Screenshot: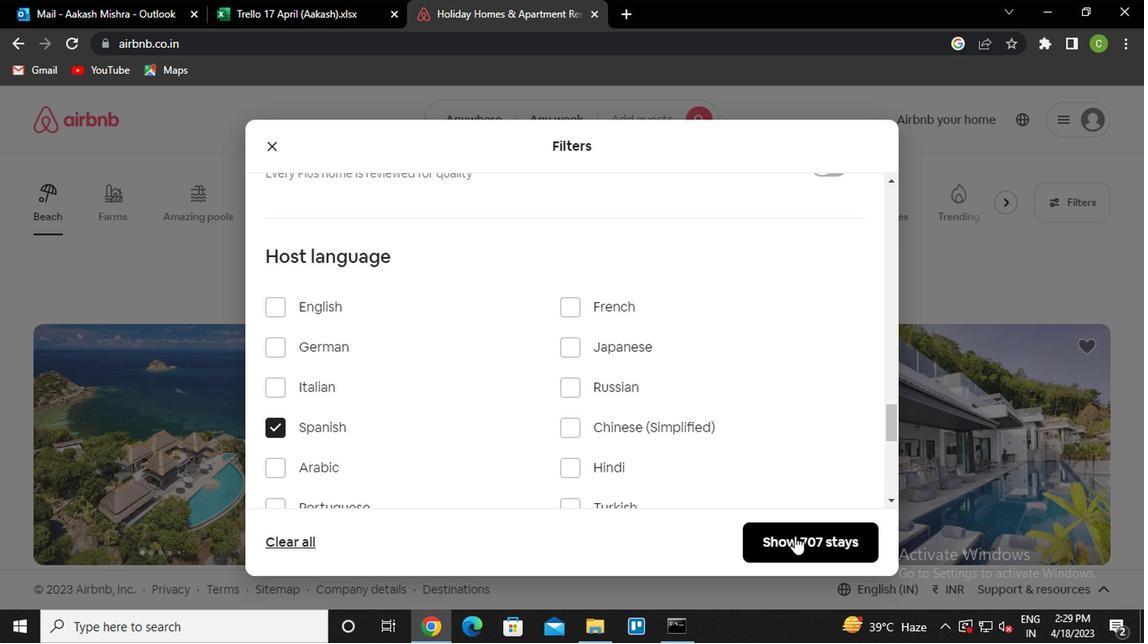
Action: Mouse moved to (689, 416)
Screenshot: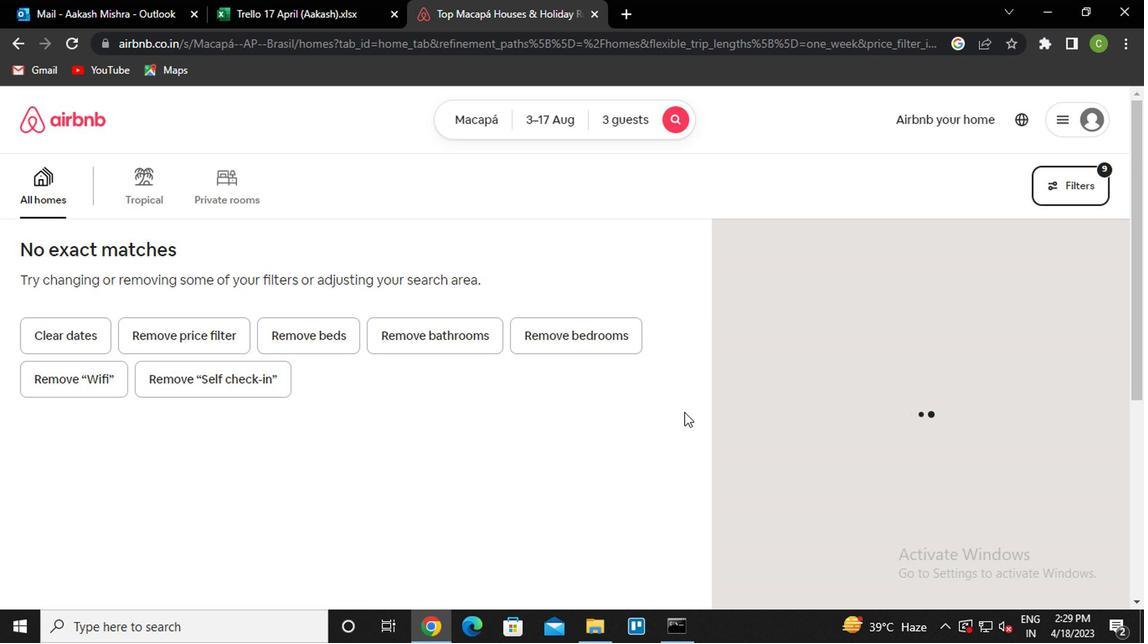 
